 Task: Look for space in Sucre, Colombia from 7th July, 2023 to 15th July, 2023 for 6 adults in price range Rs.15000 to Rs.20000. Place can be entire place with 3 bedrooms having 3 beds and 3 bathrooms. Property type can be house, flat, guest house. Amenities needed are: washing machine. Booking option can be shelf check-in. Required host language is English.
Action: Mouse moved to (375, 75)
Screenshot: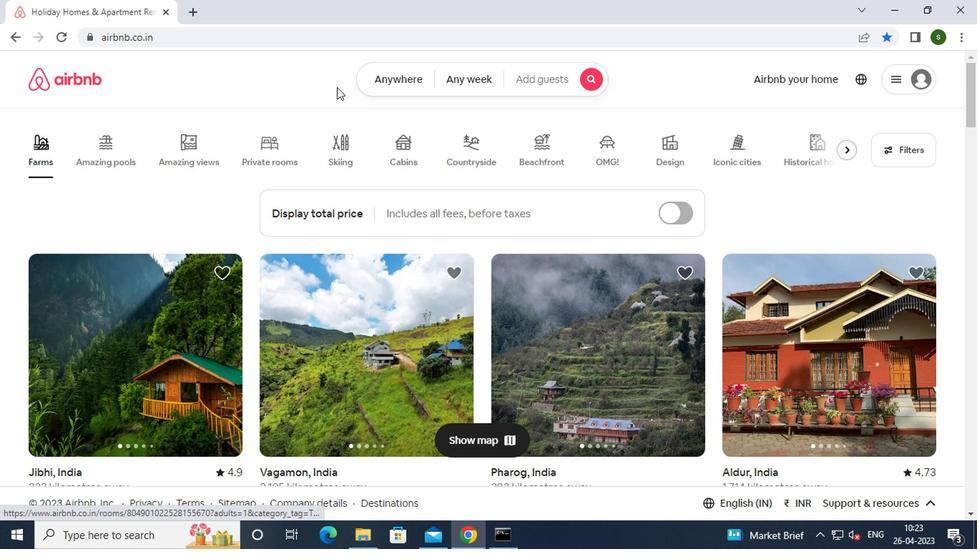 
Action: Mouse pressed left at (375, 75)
Screenshot: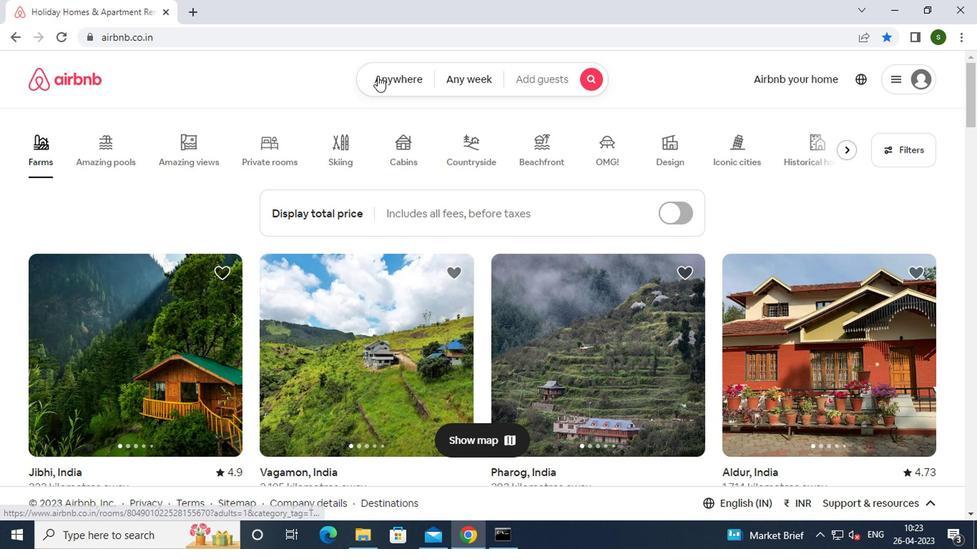 
Action: Key pressed s<Key.caps_lock>
Screenshot: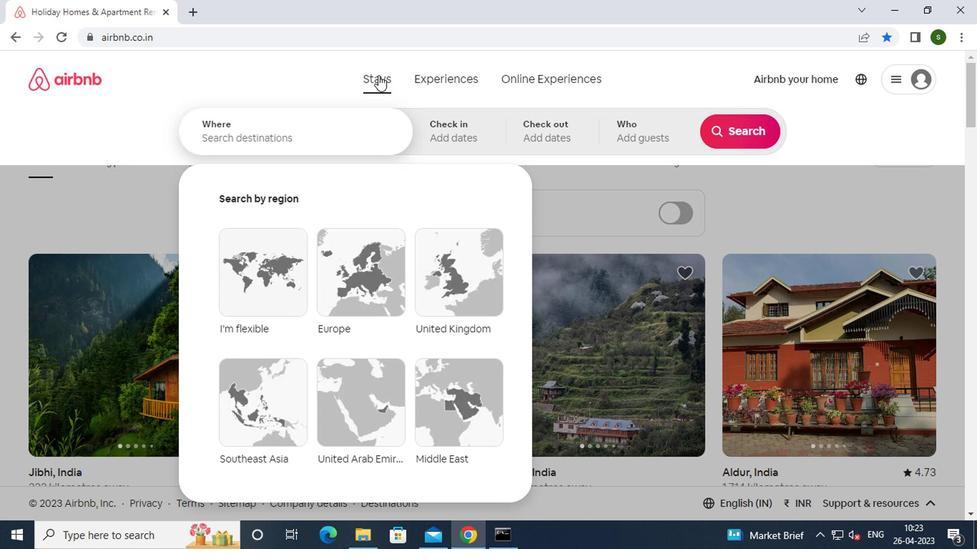 
Action: Mouse moved to (318, 127)
Screenshot: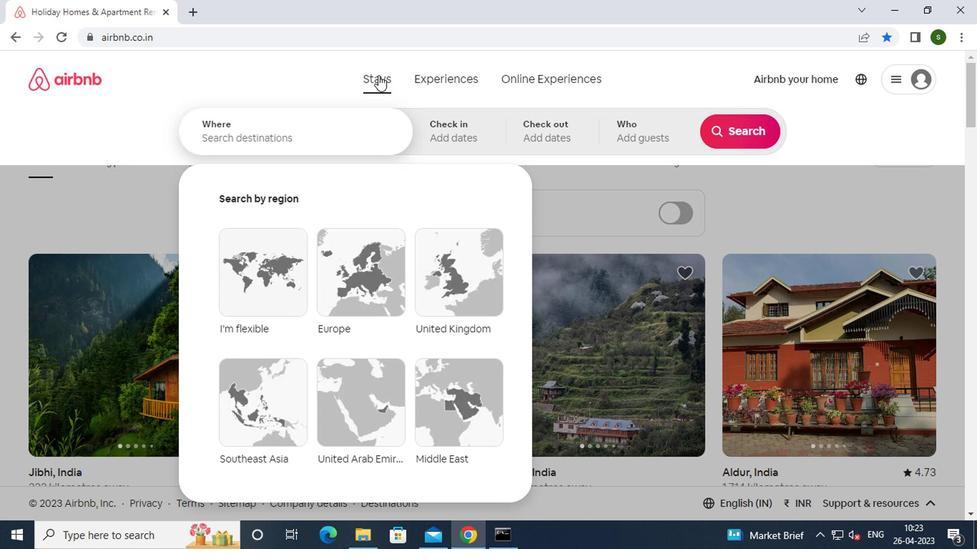 
Action: Mouse pressed left at (318, 127)
Screenshot: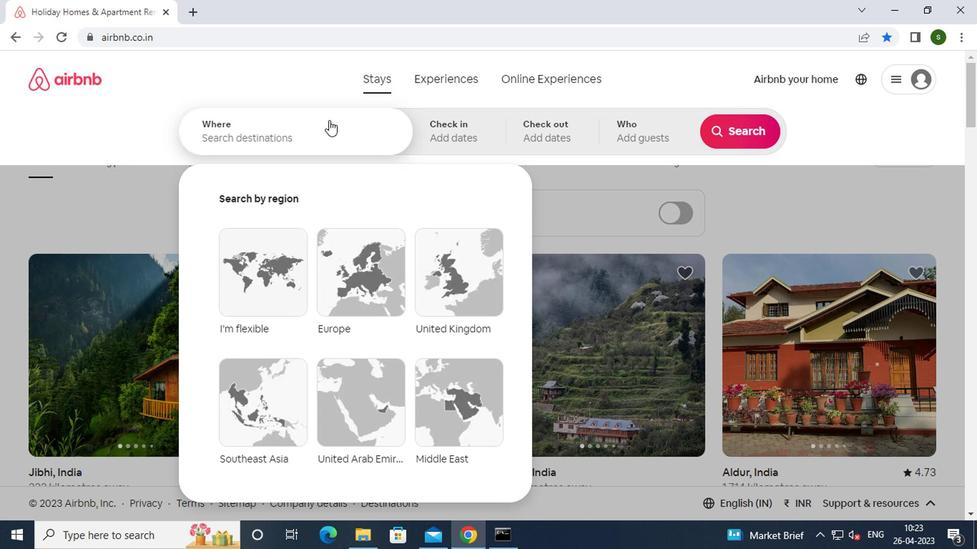 
Action: Mouse moved to (310, 129)
Screenshot: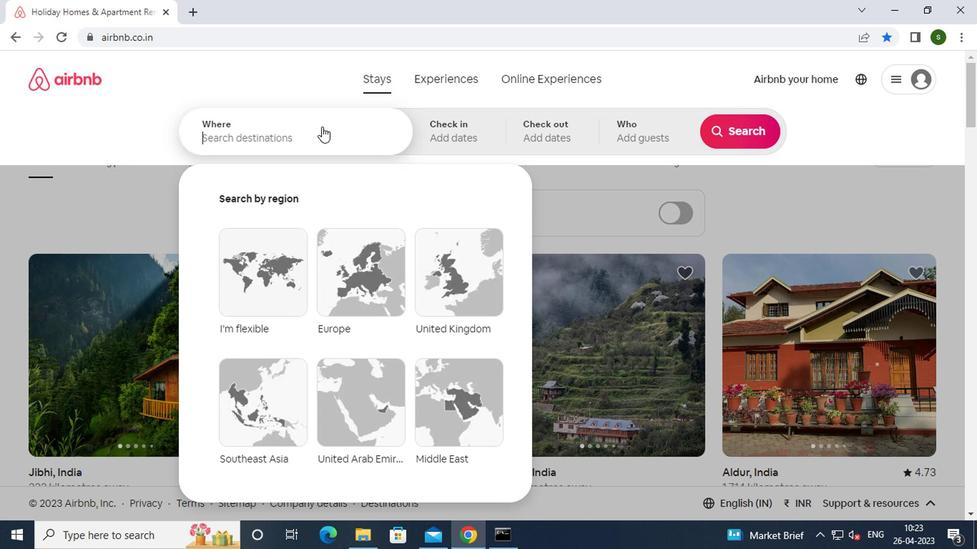 
Action: Key pressed <Key.caps_lock>s<Key.caps_lock>ucre,<Key.space><Key.caps_lock>c<Key.caps_lock>olo
Screenshot: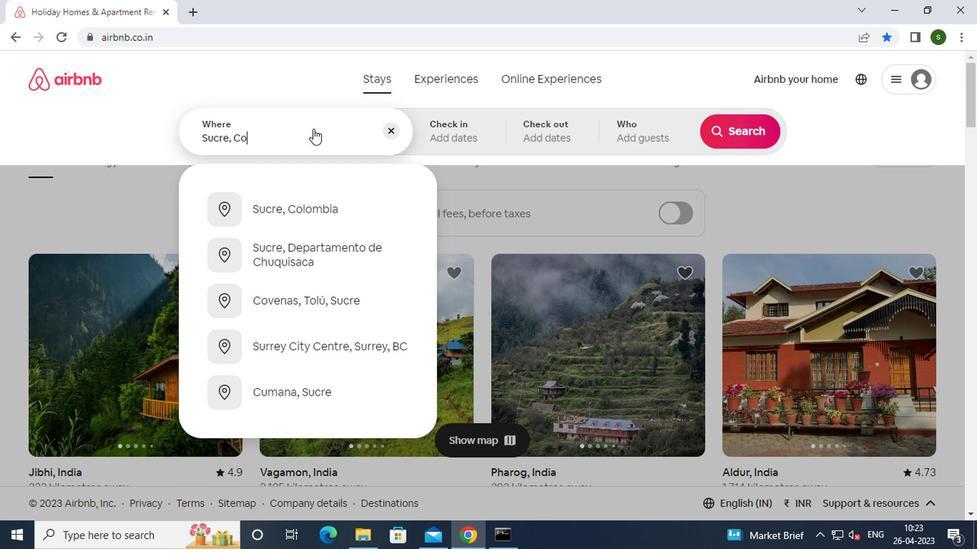 
Action: Mouse moved to (321, 200)
Screenshot: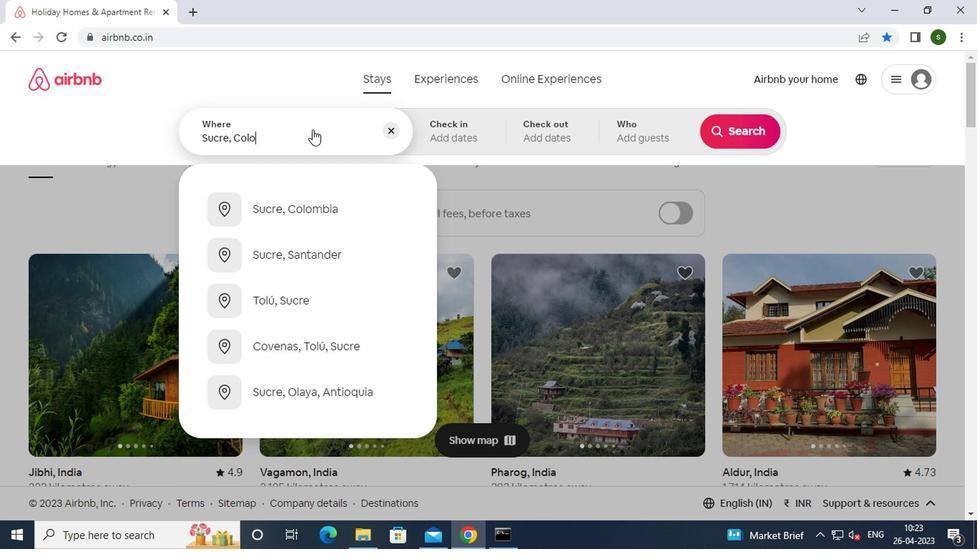 
Action: Mouse pressed left at (321, 200)
Screenshot: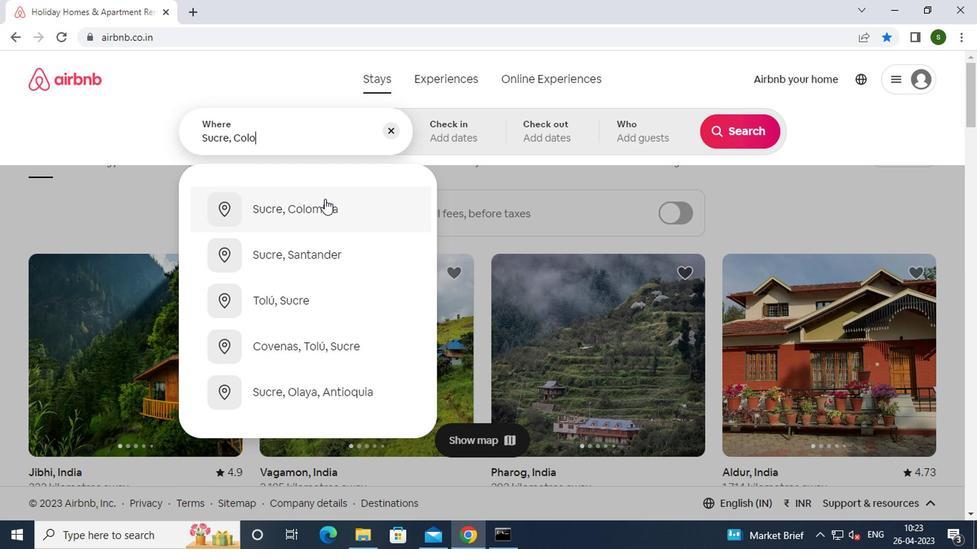 
Action: Mouse moved to (725, 243)
Screenshot: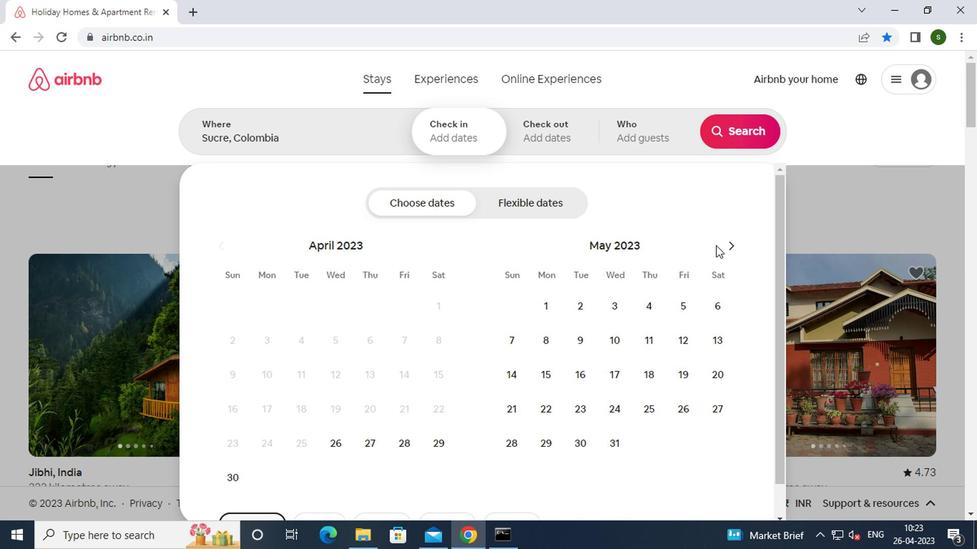 
Action: Mouse pressed left at (725, 243)
Screenshot: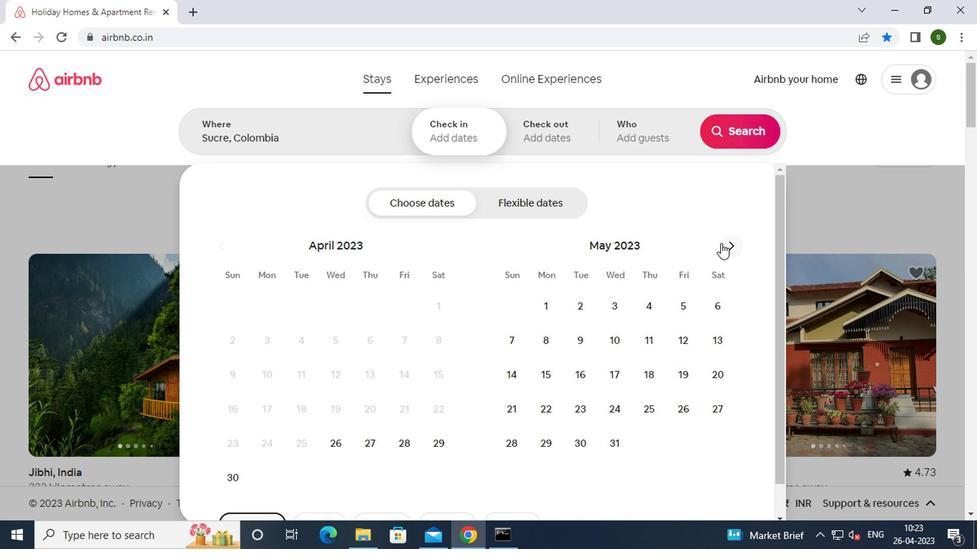 
Action: Mouse pressed left at (725, 243)
Screenshot: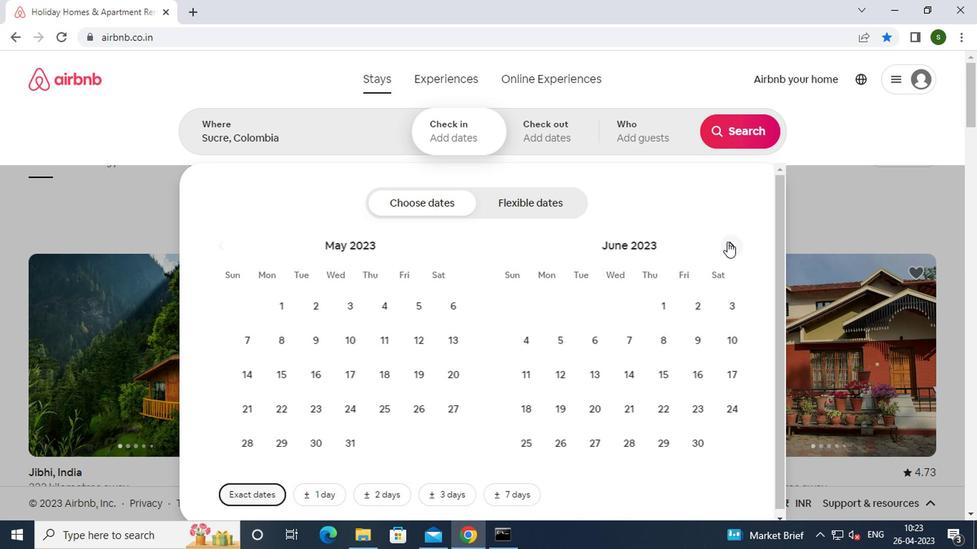 
Action: Mouse moved to (685, 339)
Screenshot: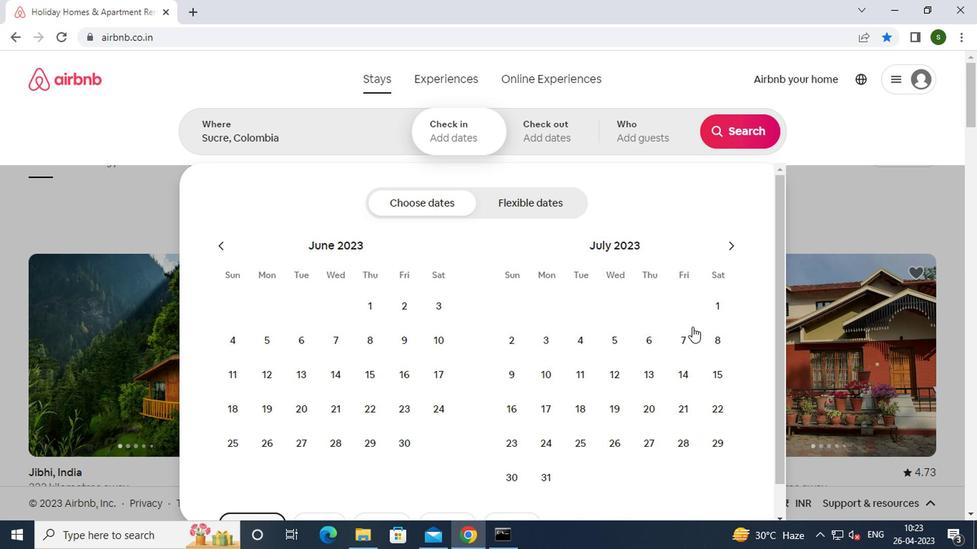 
Action: Mouse pressed left at (685, 339)
Screenshot: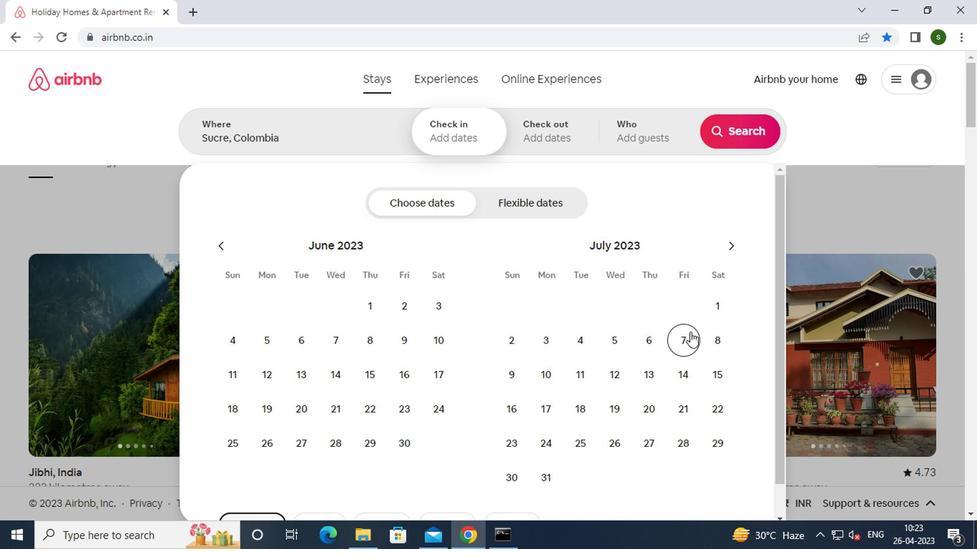
Action: Mouse moved to (714, 369)
Screenshot: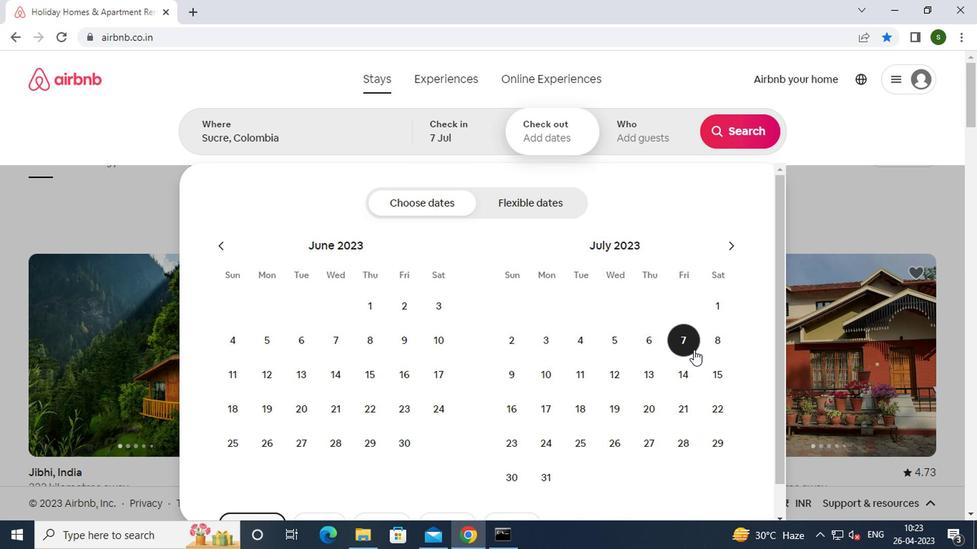 
Action: Mouse pressed left at (714, 369)
Screenshot: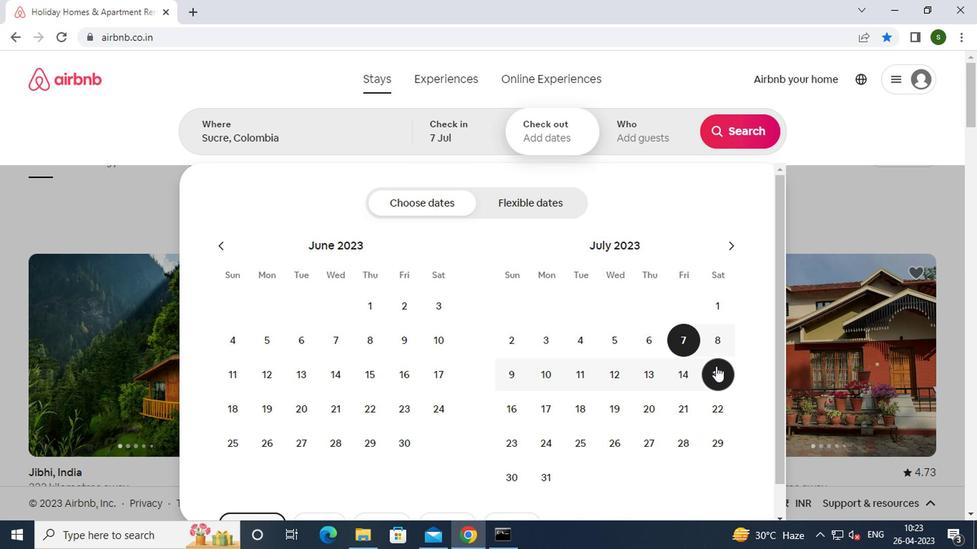 
Action: Mouse moved to (637, 146)
Screenshot: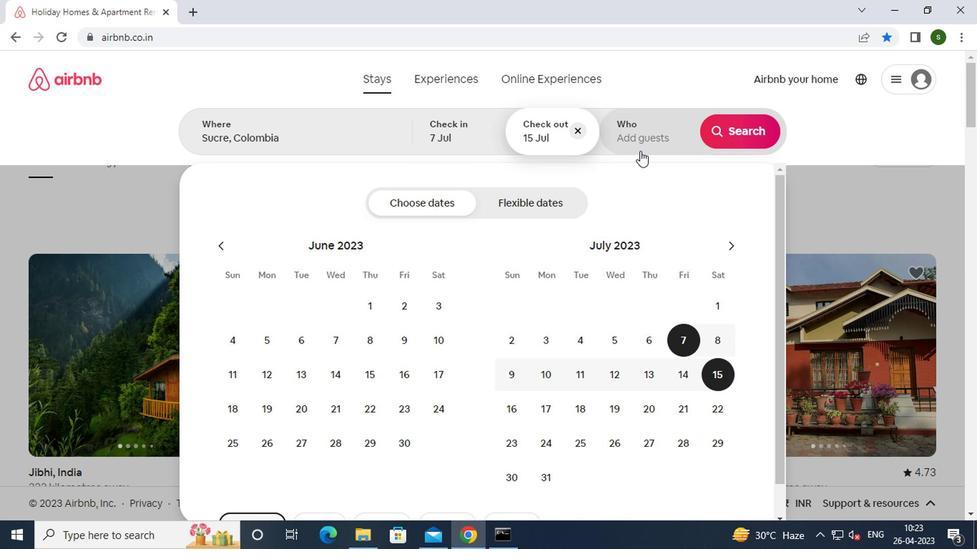 
Action: Mouse pressed left at (637, 146)
Screenshot: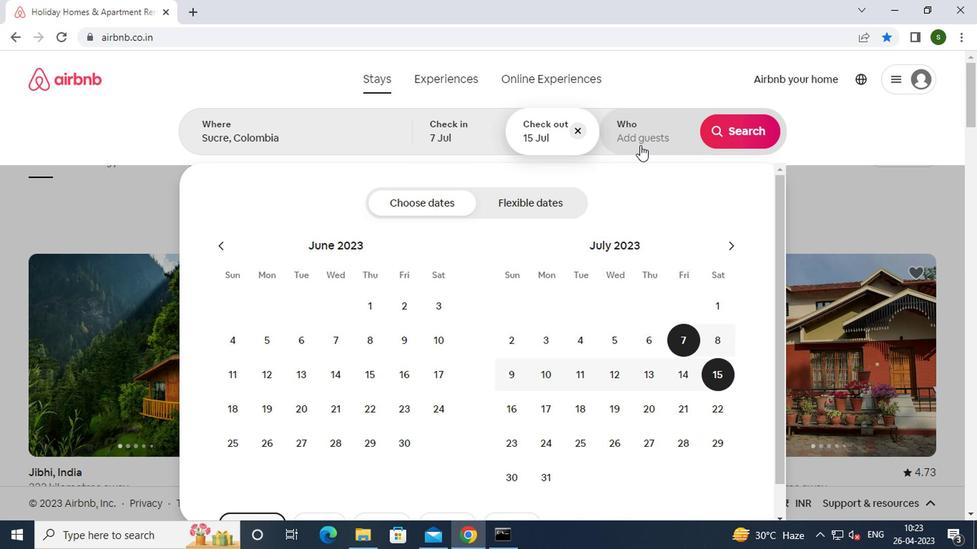 
Action: Mouse moved to (746, 212)
Screenshot: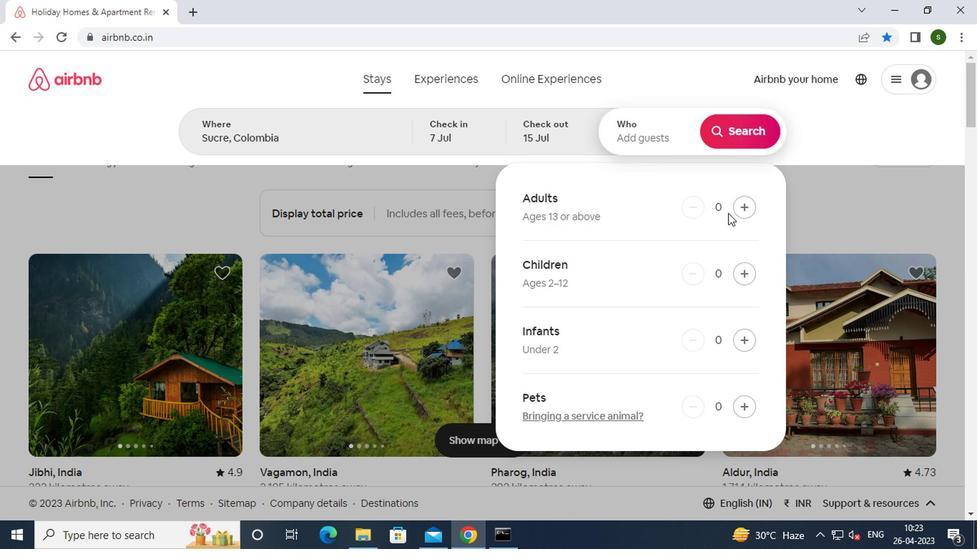 
Action: Mouse pressed left at (746, 212)
Screenshot: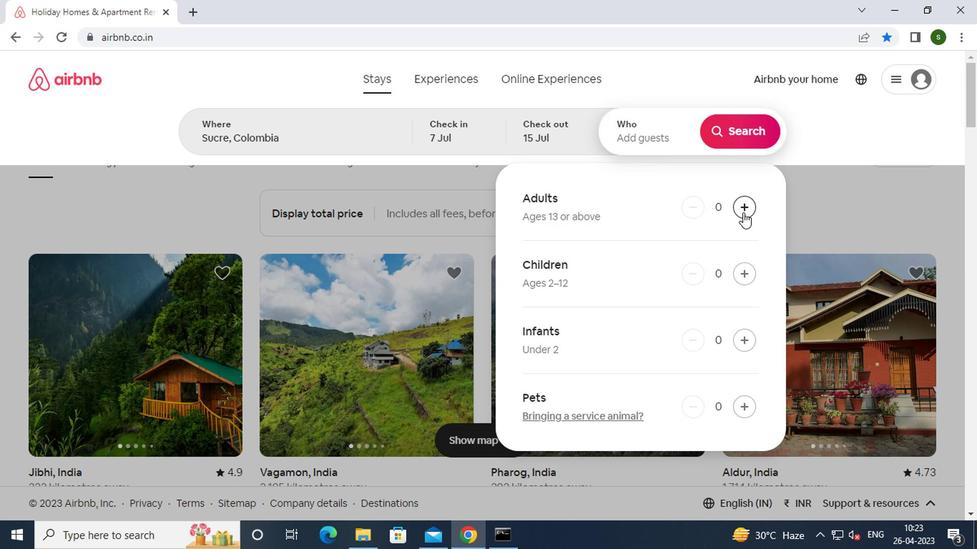 
Action: Mouse pressed left at (746, 212)
Screenshot: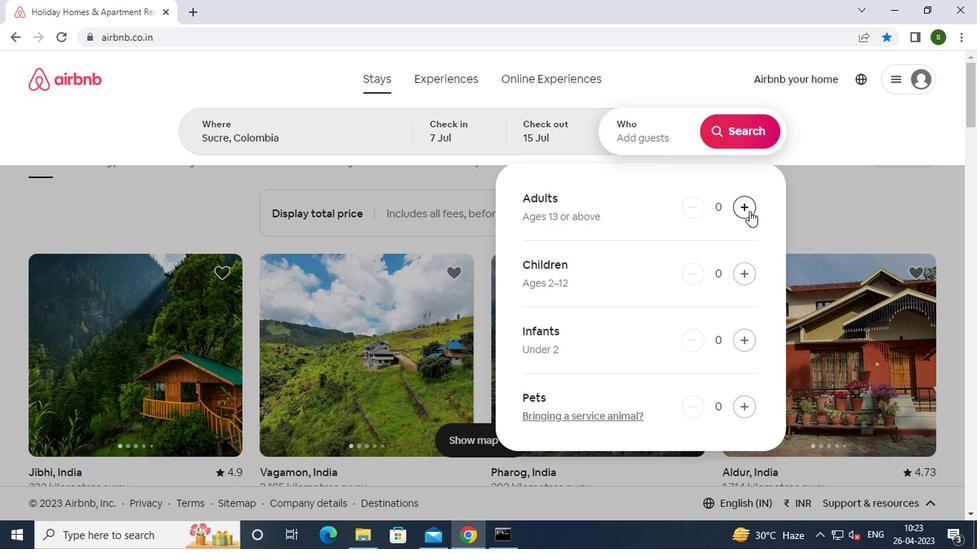 
Action: Mouse pressed left at (746, 212)
Screenshot: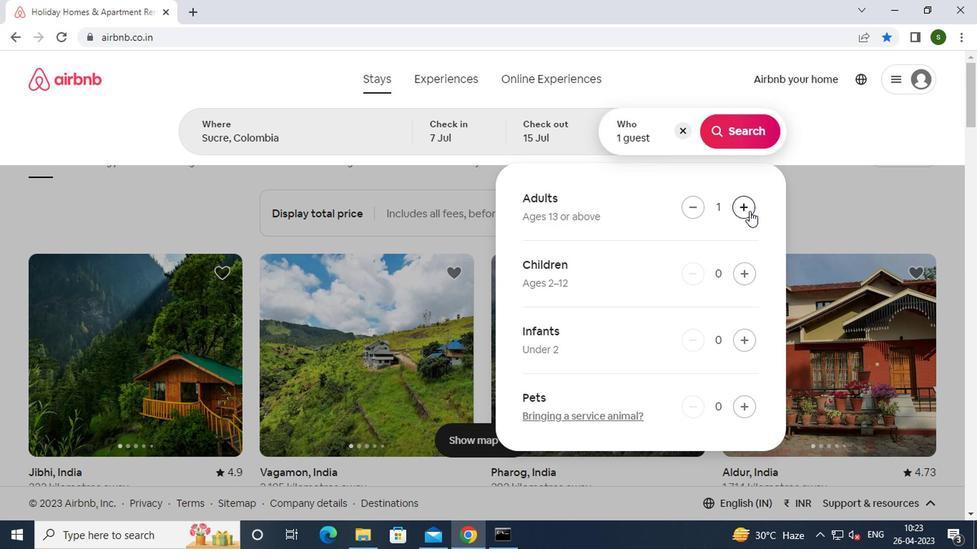 
Action: Mouse pressed left at (746, 212)
Screenshot: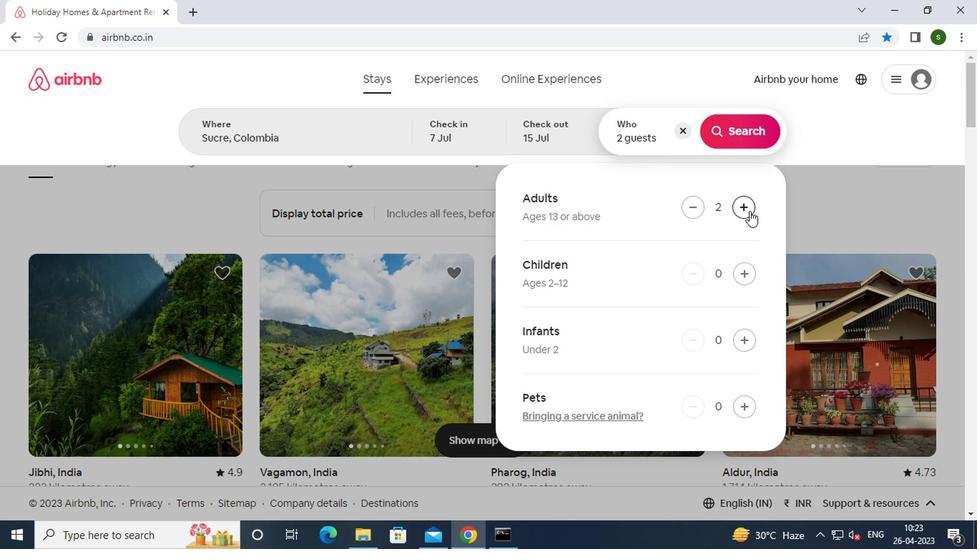 
Action: Mouse pressed left at (746, 212)
Screenshot: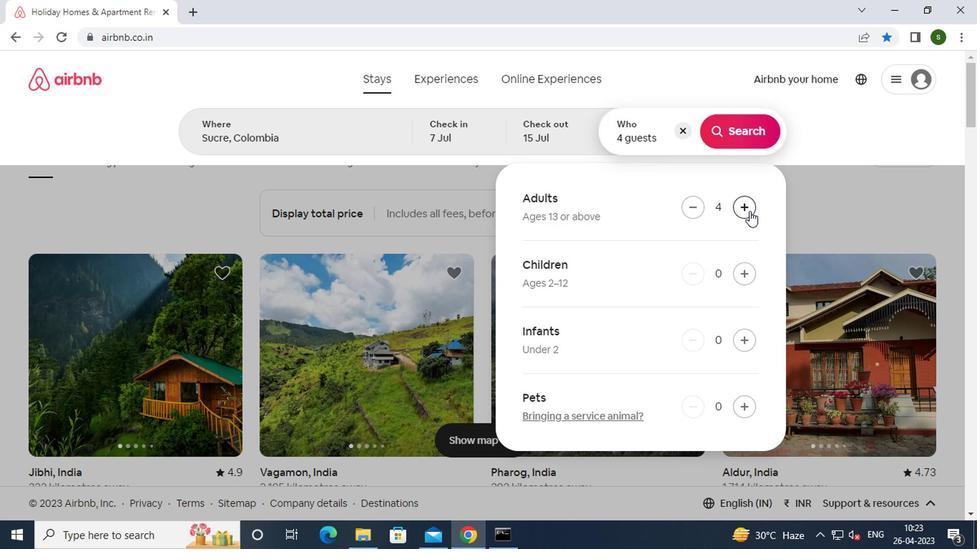 
Action: Mouse pressed left at (746, 212)
Screenshot: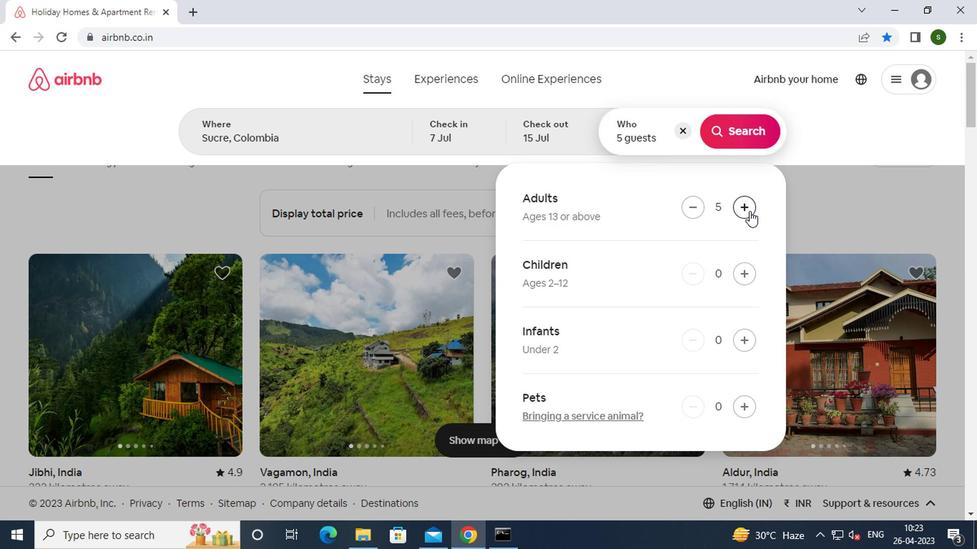 
Action: Mouse moved to (741, 131)
Screenshot: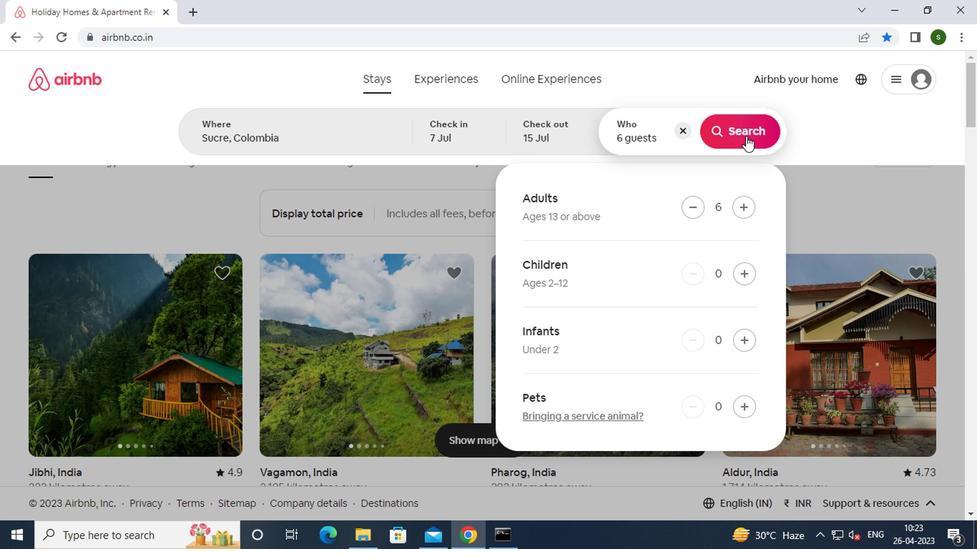 
Action: Mouse pressed left at (741, 131)
Screenshot: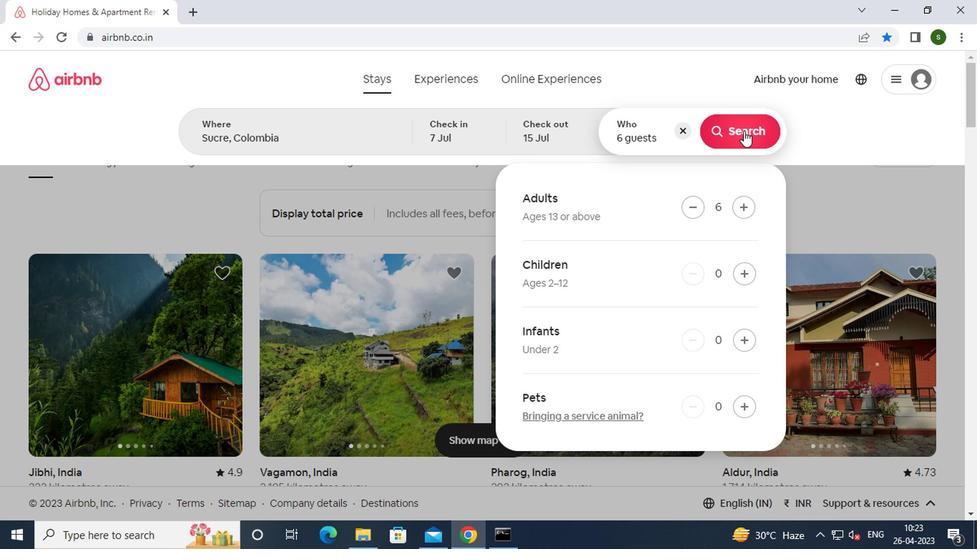 
Action: Mouse moved to (893, 133)
Screenshot: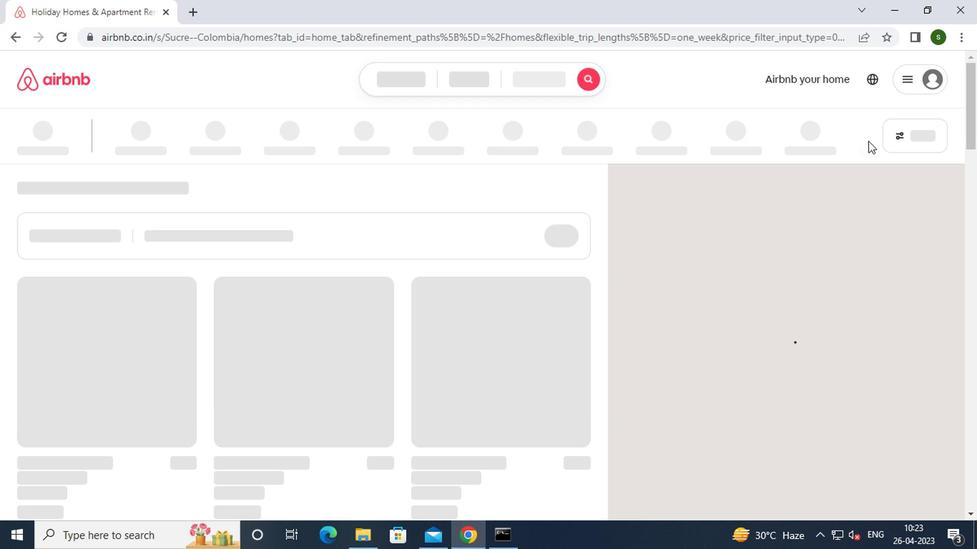 
Action: Mouse pressed left at (893, 133)
Screenshot: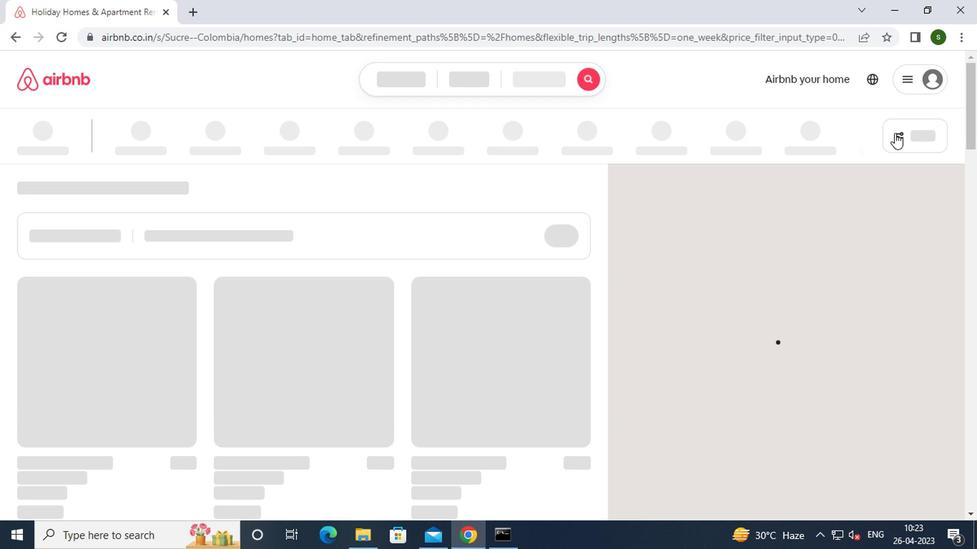 
Action: Mouse pressed left at (893, 133)
Screenshot: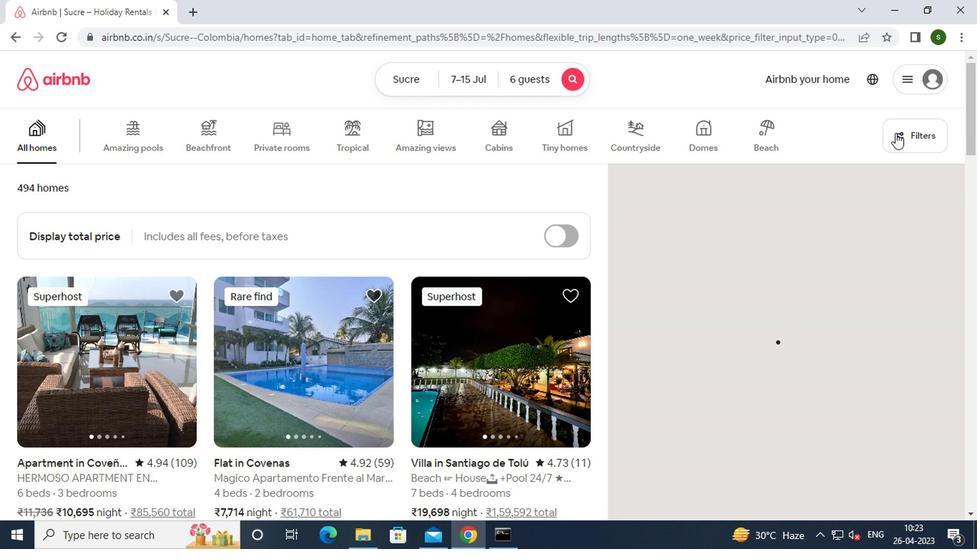 
Action: Mouse moved to (390, 332)
Screenshot: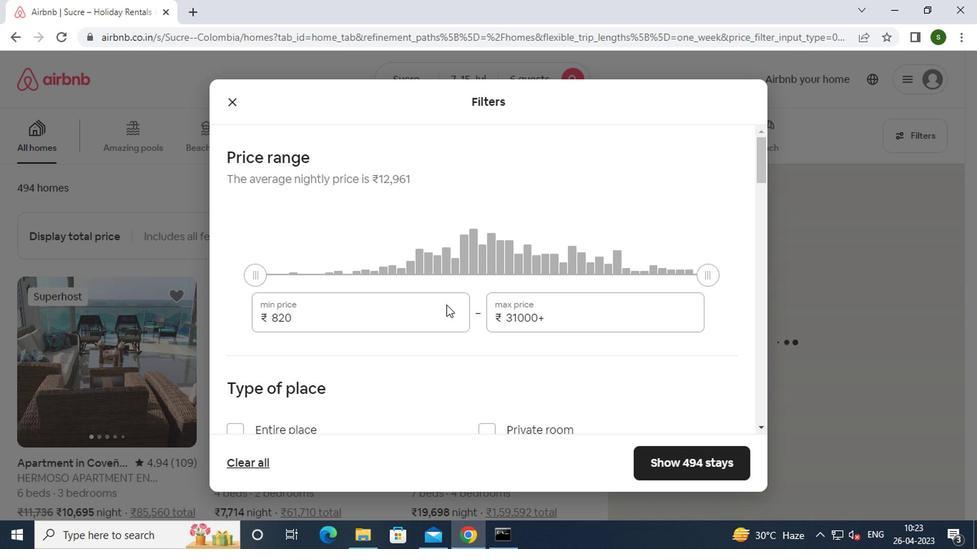 
Action: Mouse pressed left at (390, 332)
Screenshot: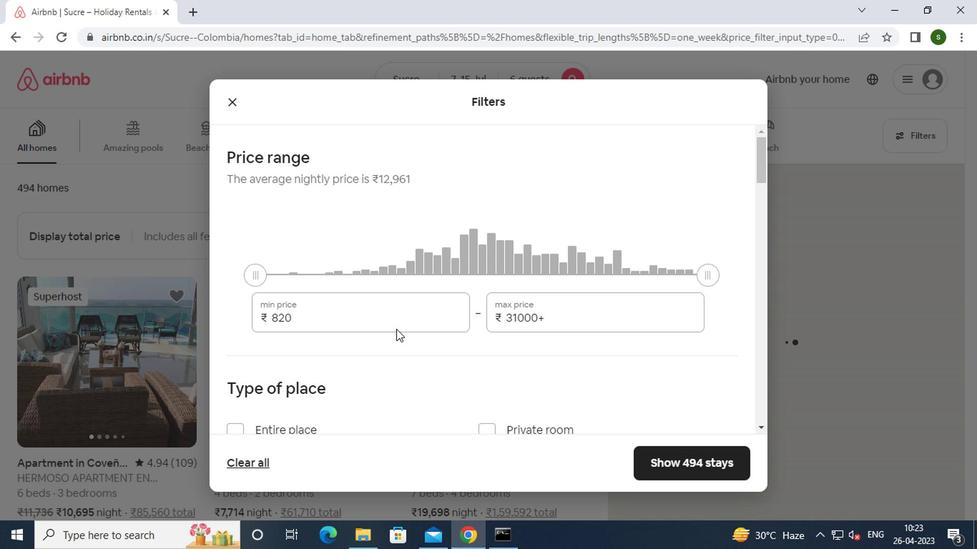 
Action: Mouse moved to (389, 314)
Screenshot: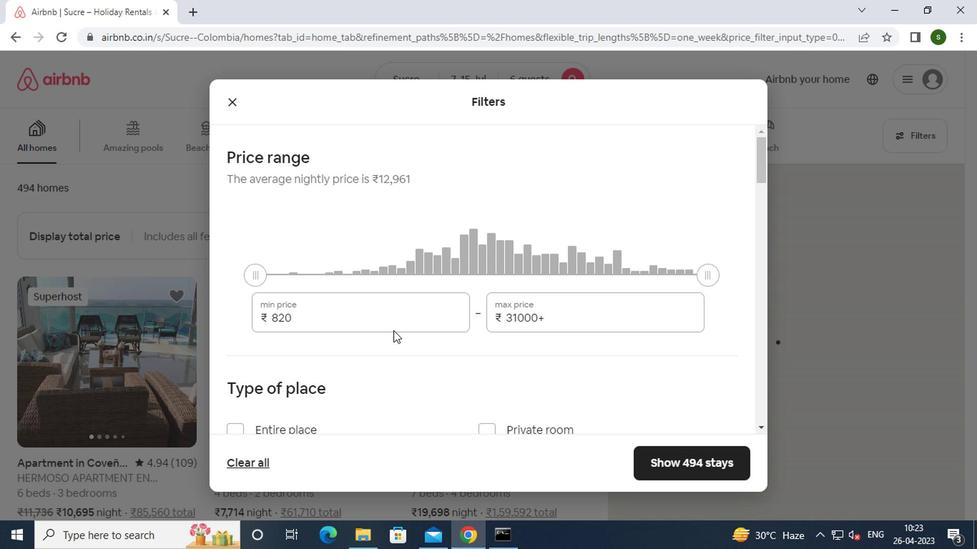 
Action: Key pressed <Key.backspace><Key.backspace><Key.backspace><Key.backspace><Key.backspace><Key.backspace><Key.backspace><Key.backspace><Key.backspace><Key.backspace><Key.backspace>15000
Screenshot: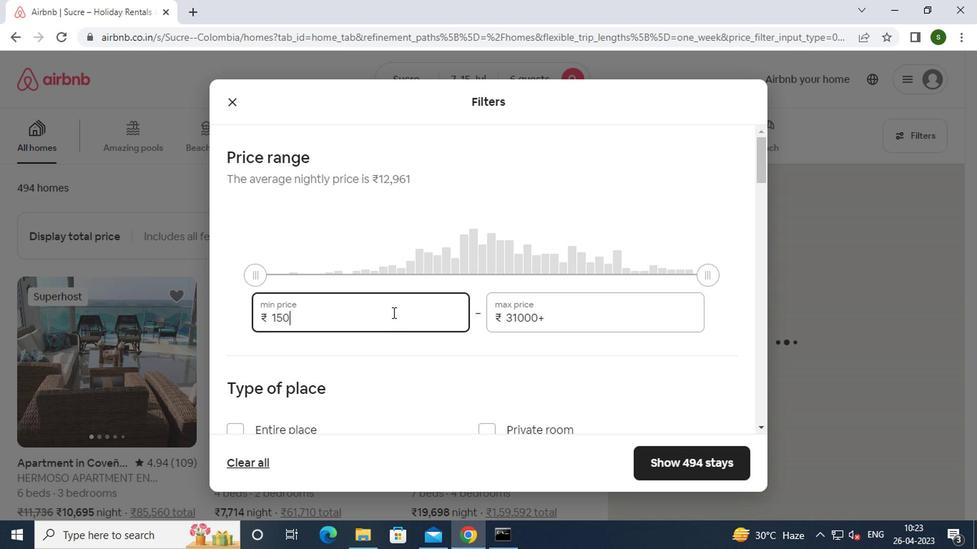 
Action: Mouse moved to (550, 321)
Screenshot: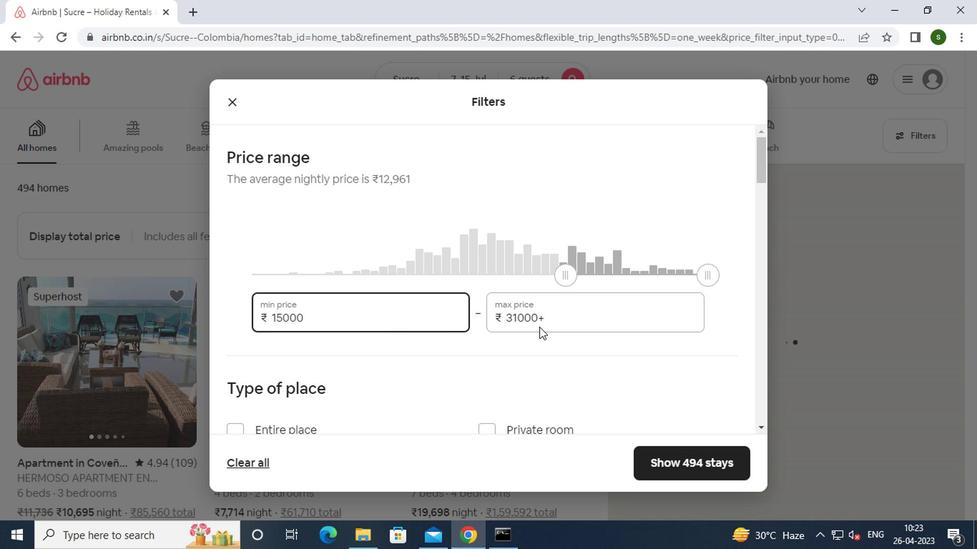 
Action: Mouse pressed left at (550, 321)
Screenshot: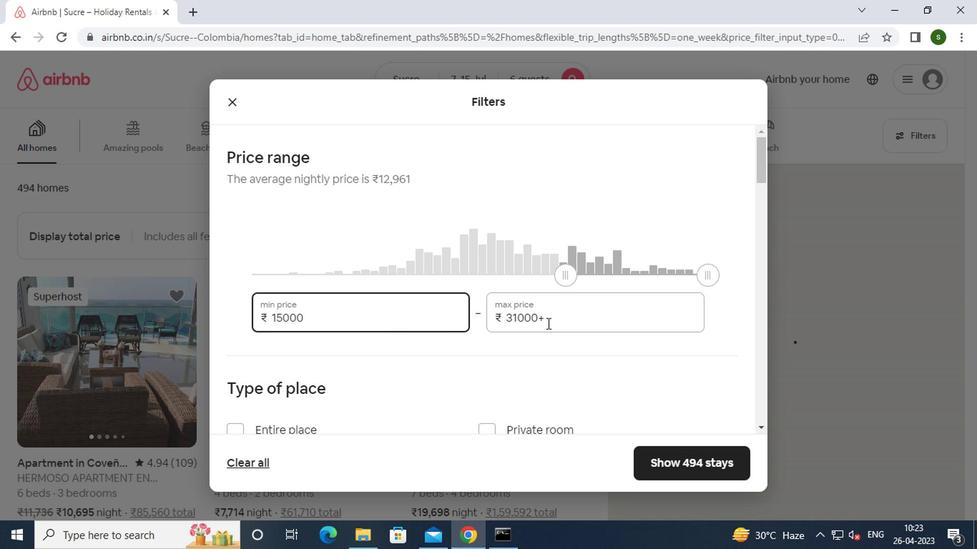 
Action: Key pressed <Key.backspace><Key.backspace><Key.backspace><Key.backspace><Key.backspace><Key.backspace><Key.backspace><Key.backspace><Key.backspace><Key.backspace><Key.backspace><Key.backspace>20000
Screenshot: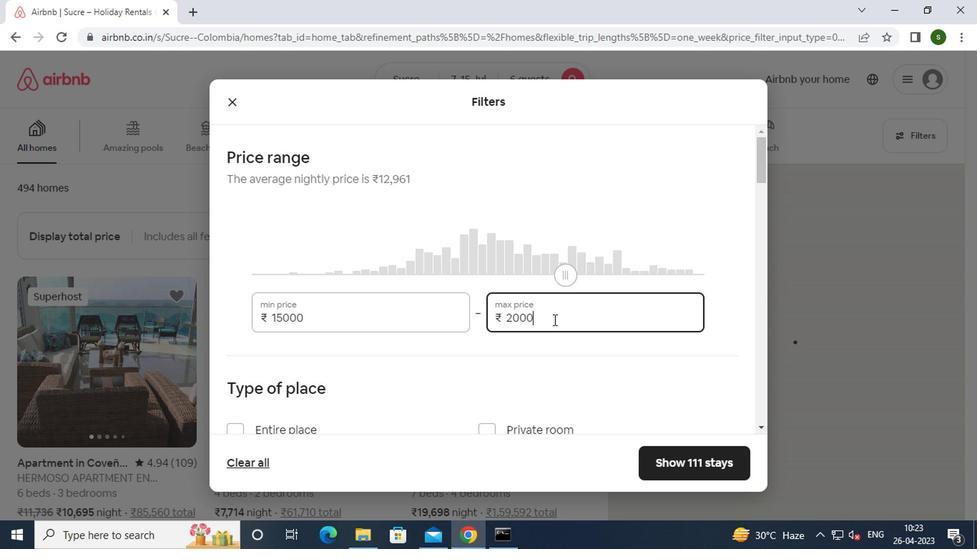 
Action: Mouse moved to (399, 414)
Screenshot: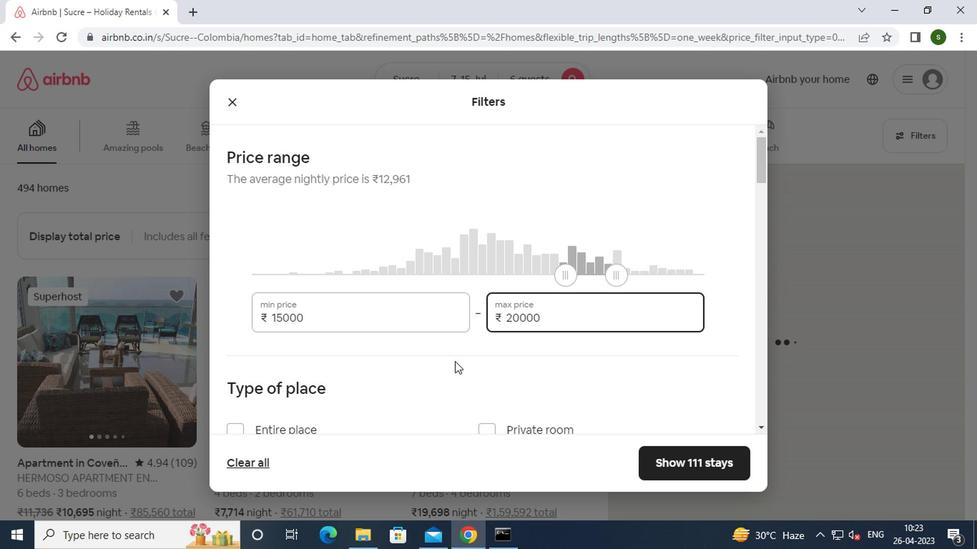 
Action: Mouse scrolled (399, 413) with delta (0, 0)
Screenshot: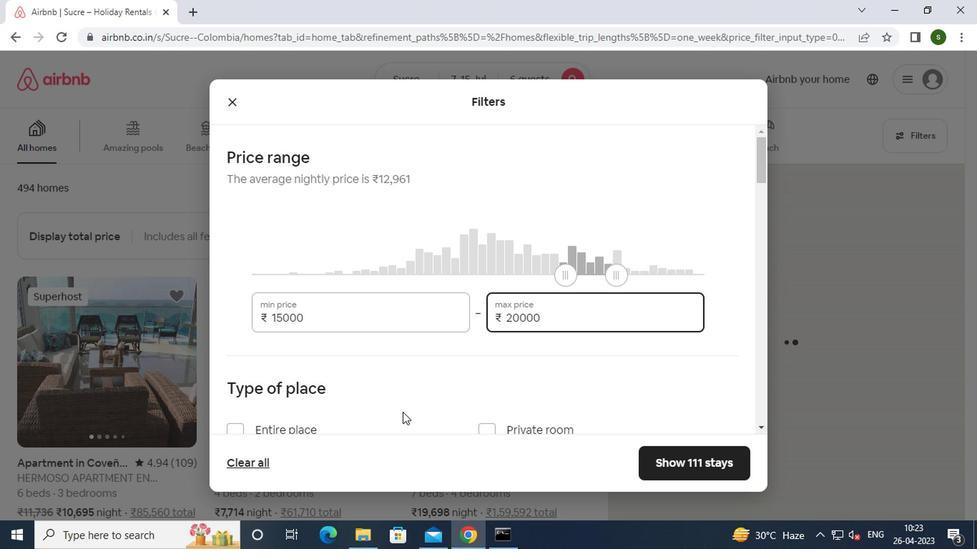 
Action: Mouse scrolled (399, 413) with delta (0, 0)
Screenshot: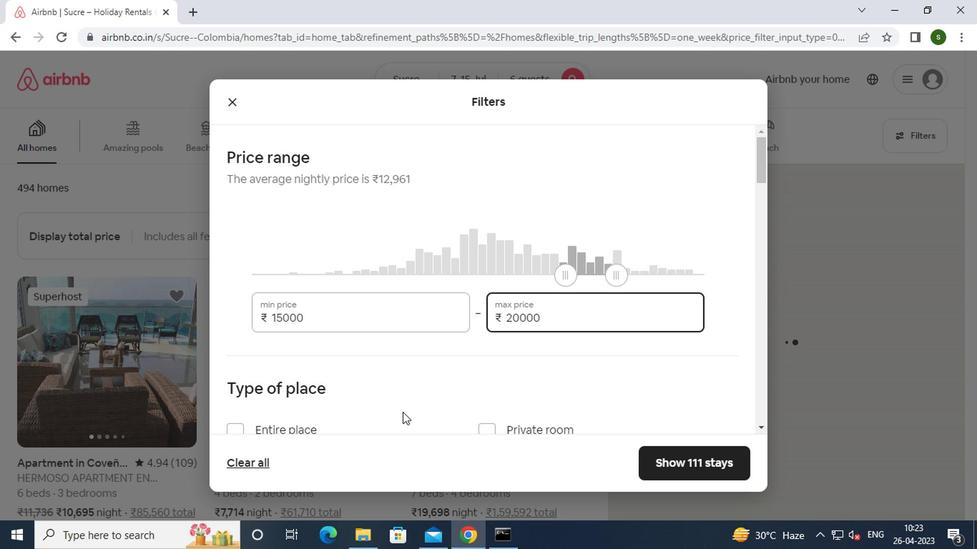 
Action: Mouse moved to (280, 288)
Screenshot: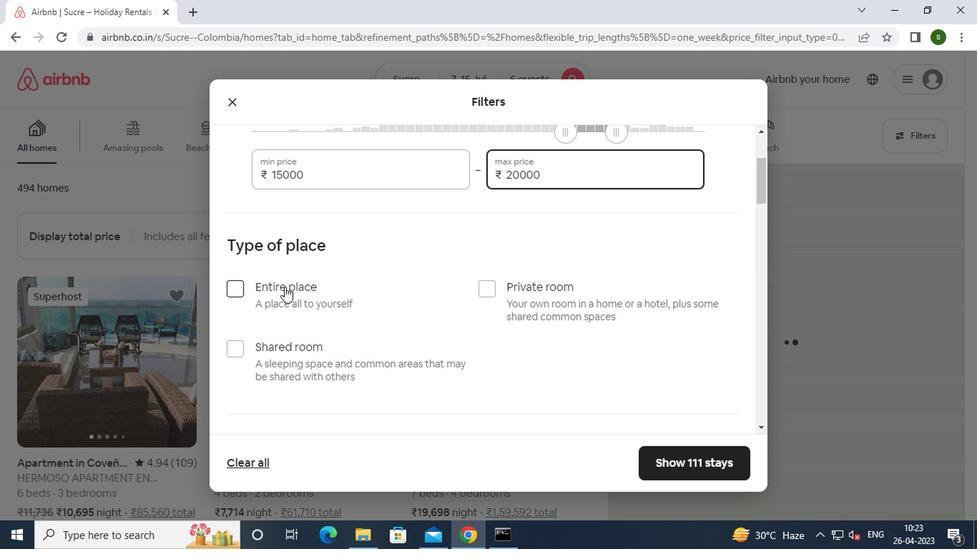 
Action: Mouse pressed left at (280, 288)
Screenshot: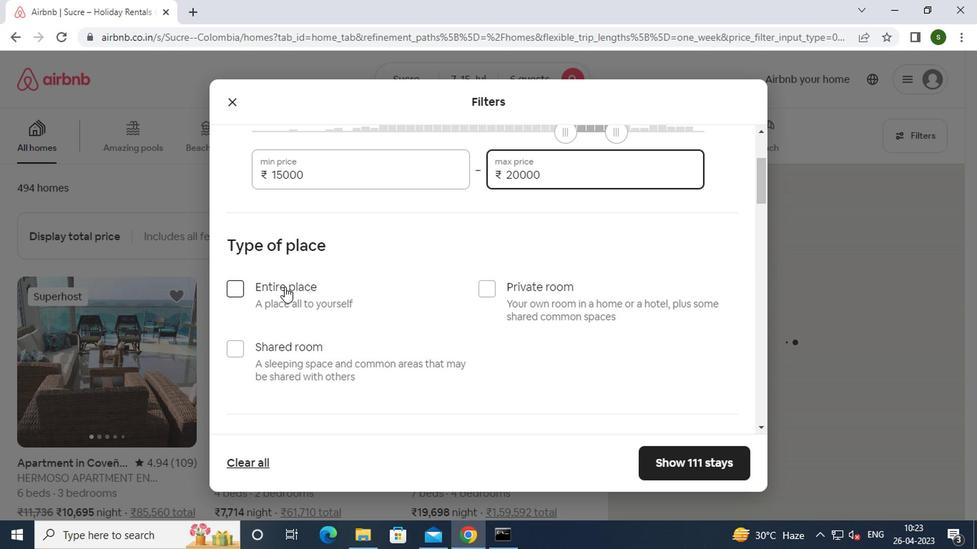 
Action: Mouse moved to (386, 290)
Screenshot: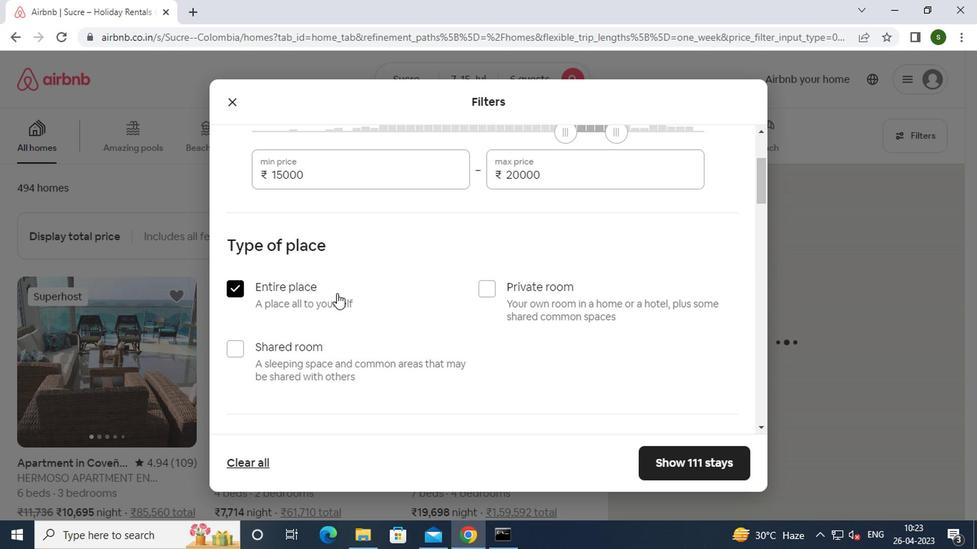 
Action: Mouse scrolled (386, 289) with delta (0, -1)
Screenshot: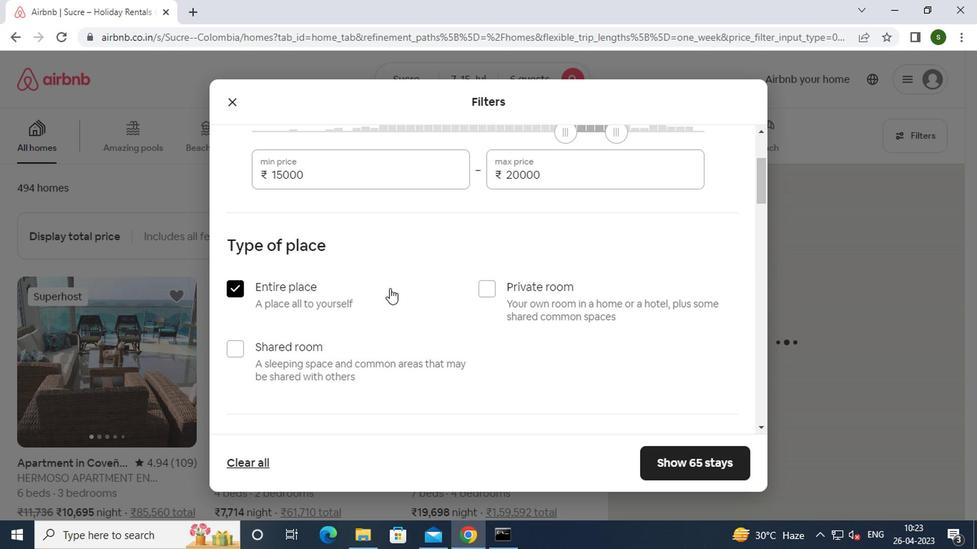
Action: Mouse scrolled (386, 289) with delta (0, -1)
Screenshot: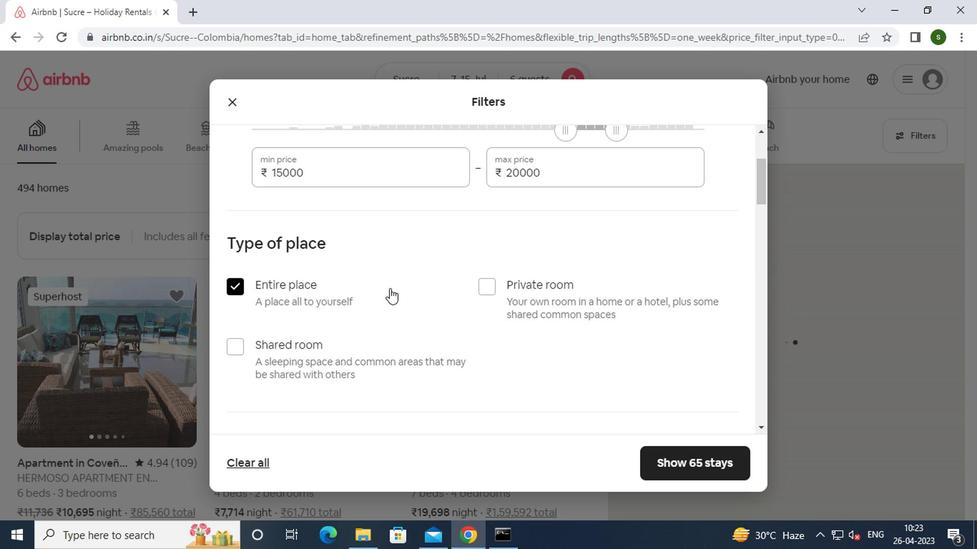 
Action: Mouse scrolled (386, 289) with delta (0, -1)
Screenshot: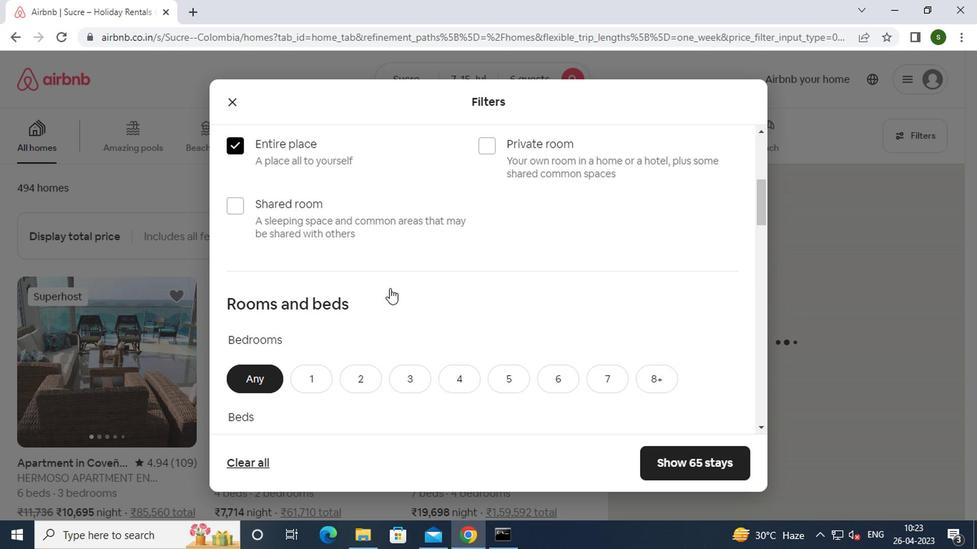 
Action: Mouse scrolled (386, 289) with delta (0, -1)
Screenshot: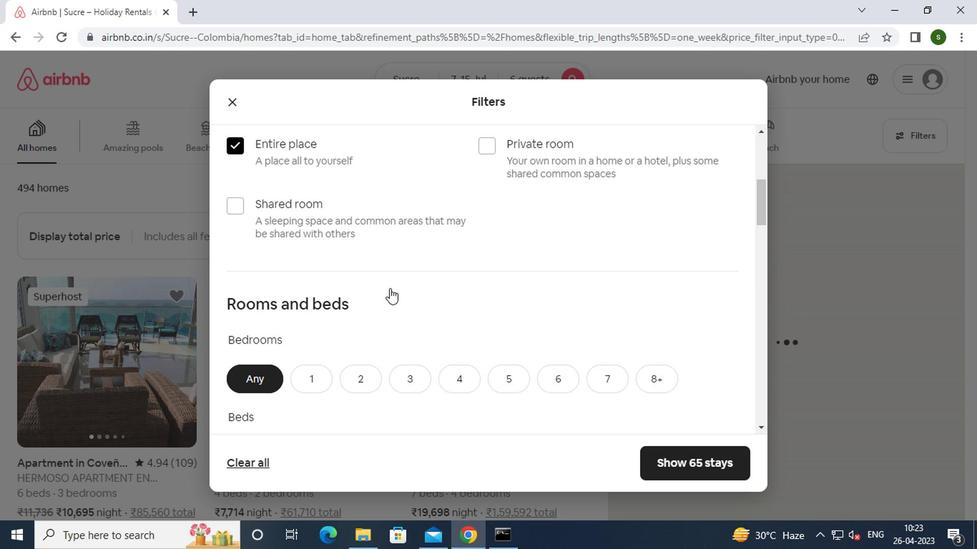 
Action: Mouse moved to (408, 240)
Screenshot: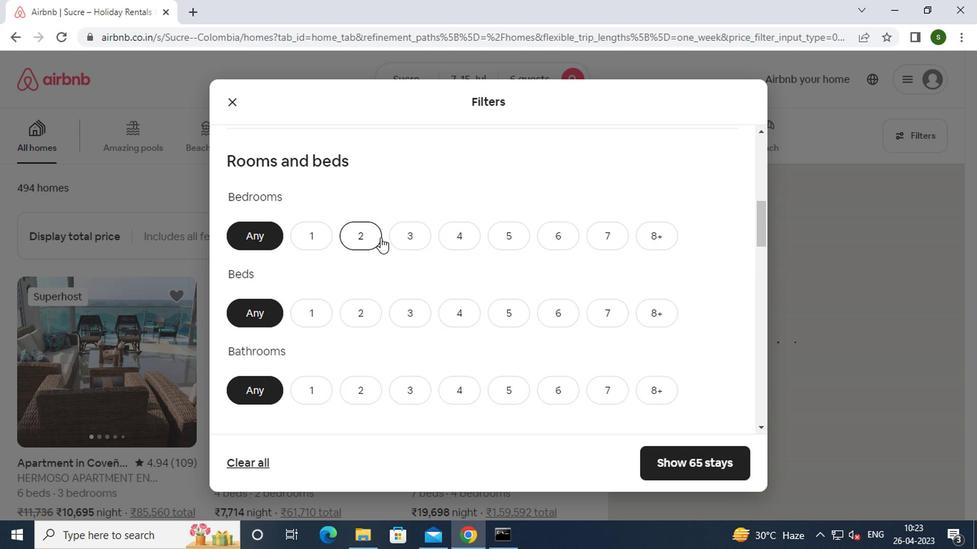 
Action: Mouse pressed left at (408, 240)
Screenshot: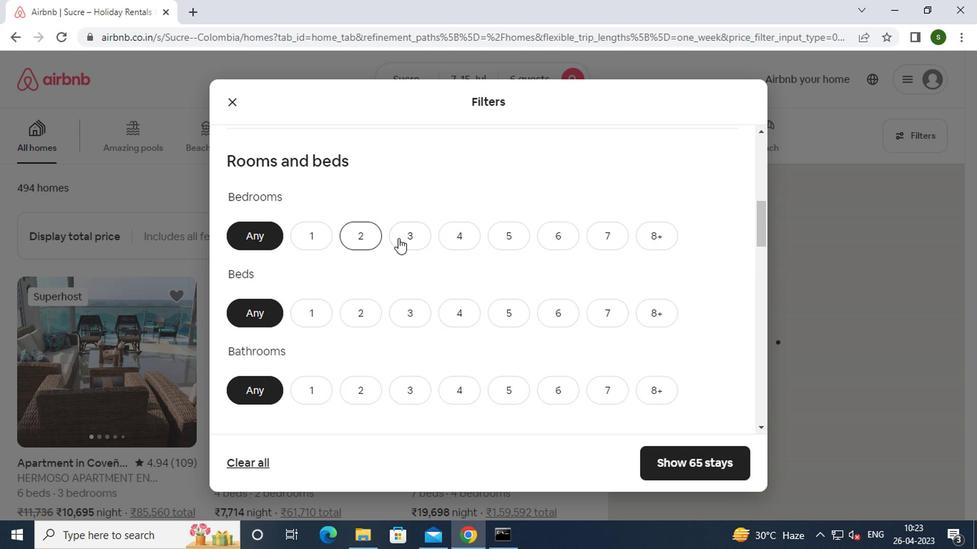 
Action: Mouse moved to (403, 314)
Screenshot: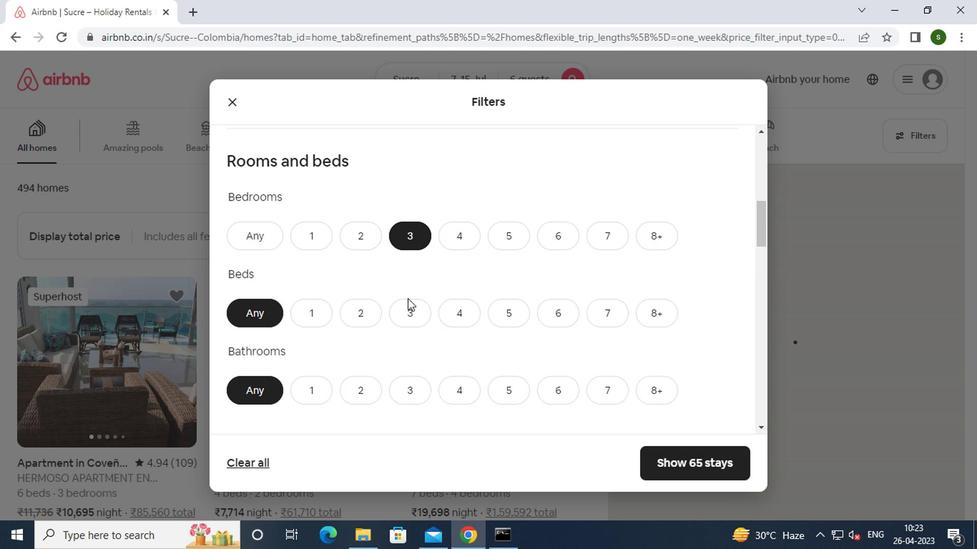 
Action: Mouse pressed left at (403, 314)
Screenshot: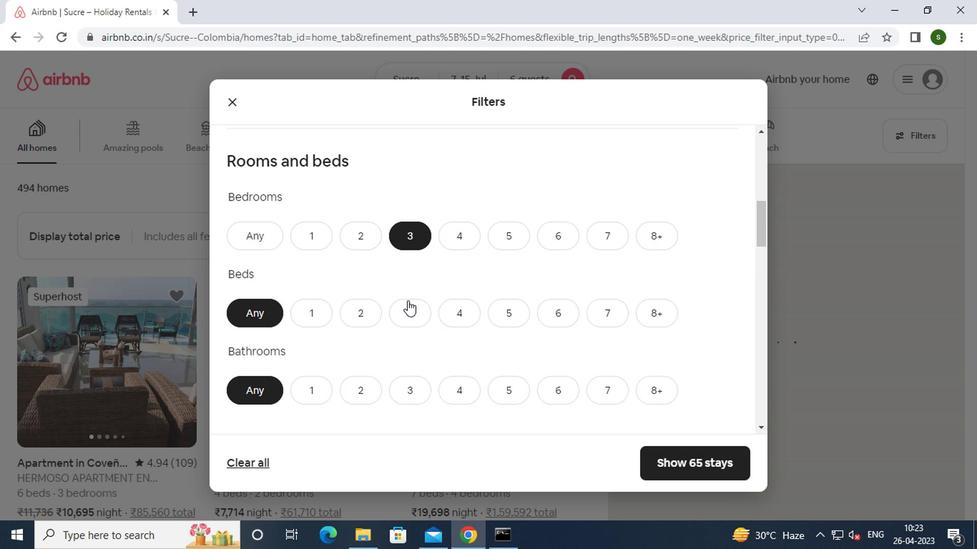 
Action: Mouse moved to (394, 400)
Screenshot: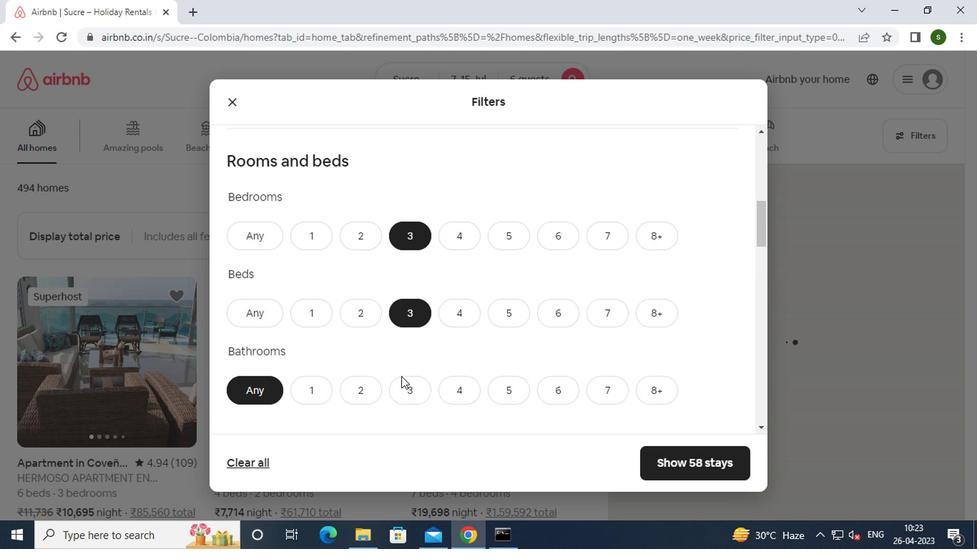 
Action: Mouse pressed left at (394, 400)
Screenshot: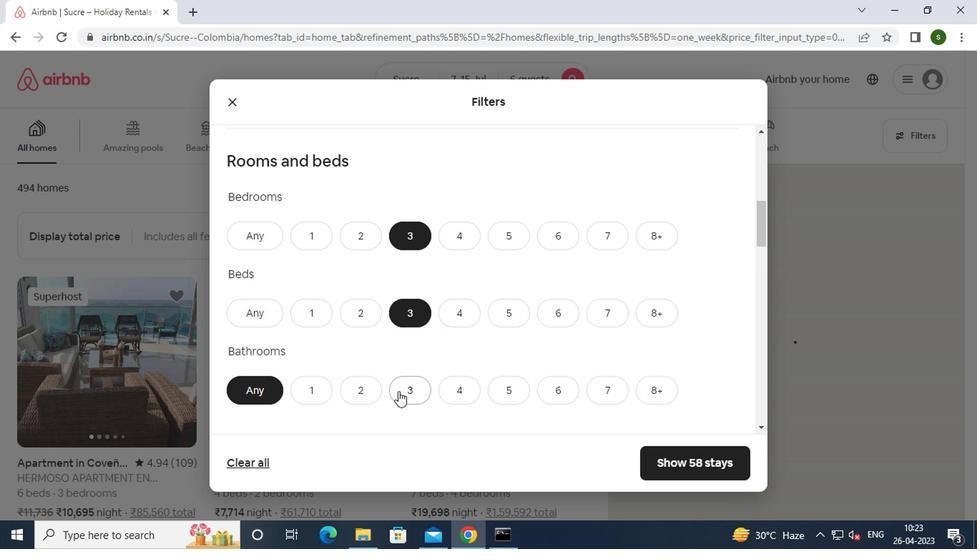 
Action: Mouse moved to (435, 340)
Screenshot: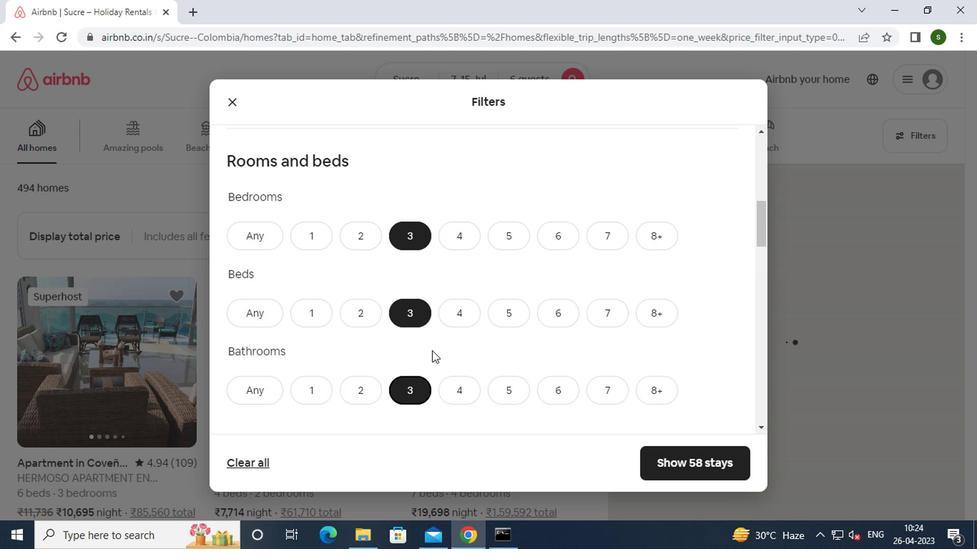 
Action: Mouse scrolled (435, 339) with delta (0, -1)
Screenshot: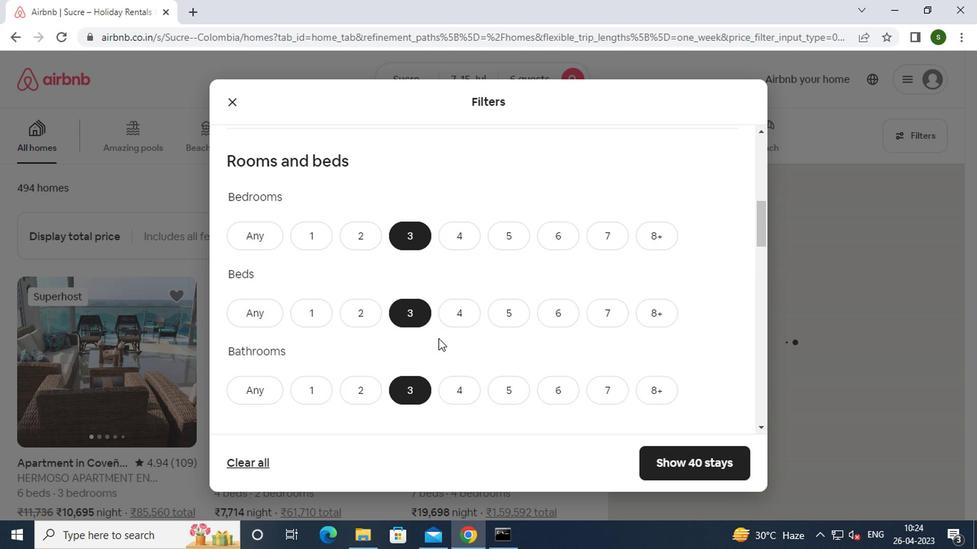 
Action: Mouse scrolled (435, 339) with delta (0, -1)
Screenshot: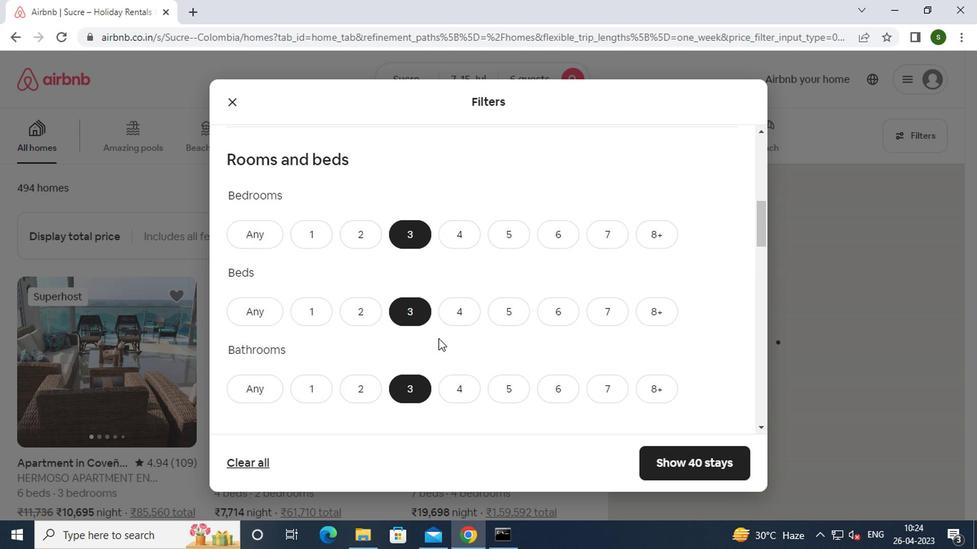 
Action: Mouse scrolled (435, 339) with delta (0, -1)
Screenshot: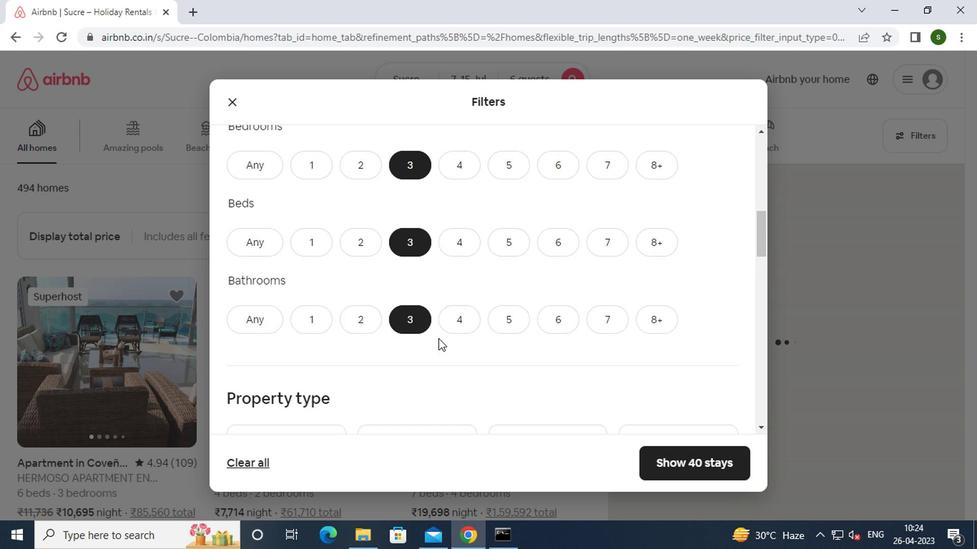 
Action: Mouse moved to (310, 328)
Screenshot: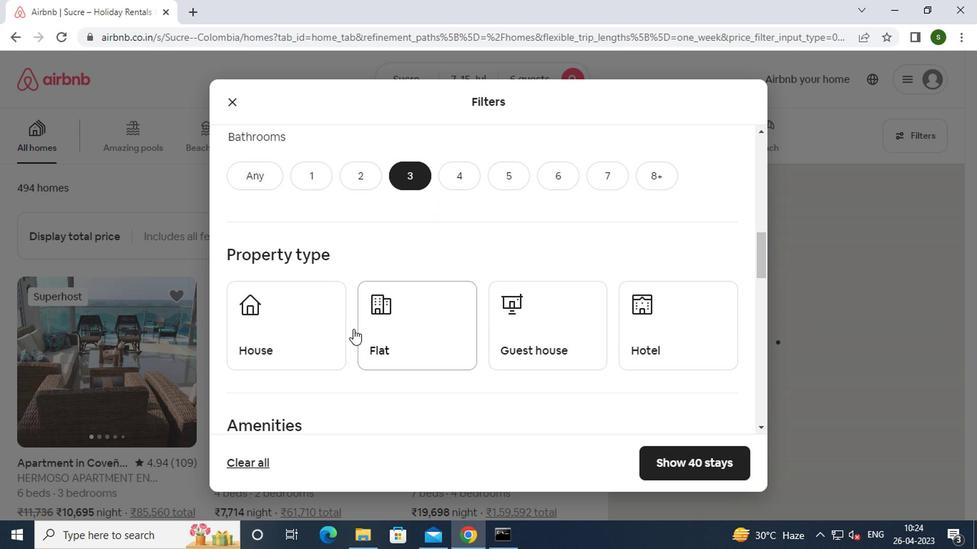 
Action: Mouse pressed left at (310, 328)
Screenshot: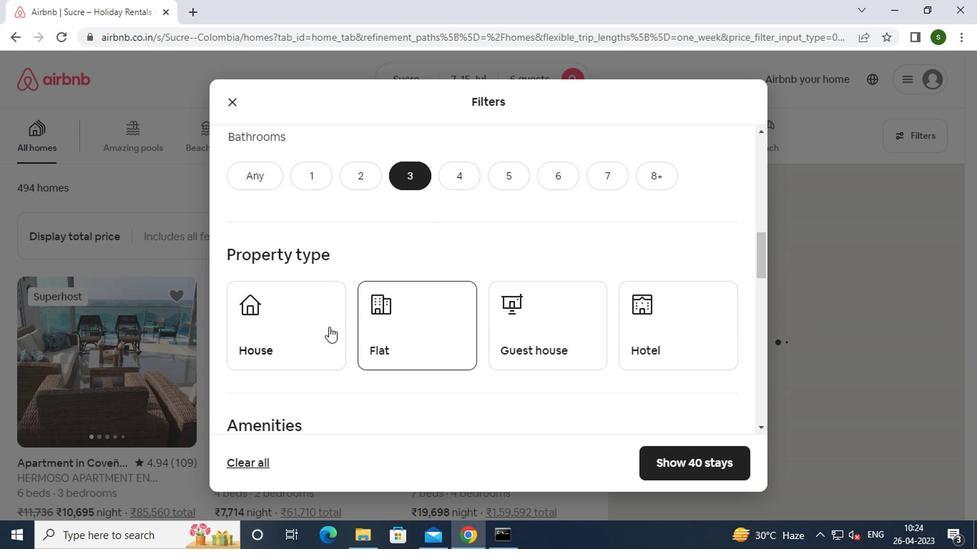 
Action: Mouse moved to (391, 325)
Screenshot: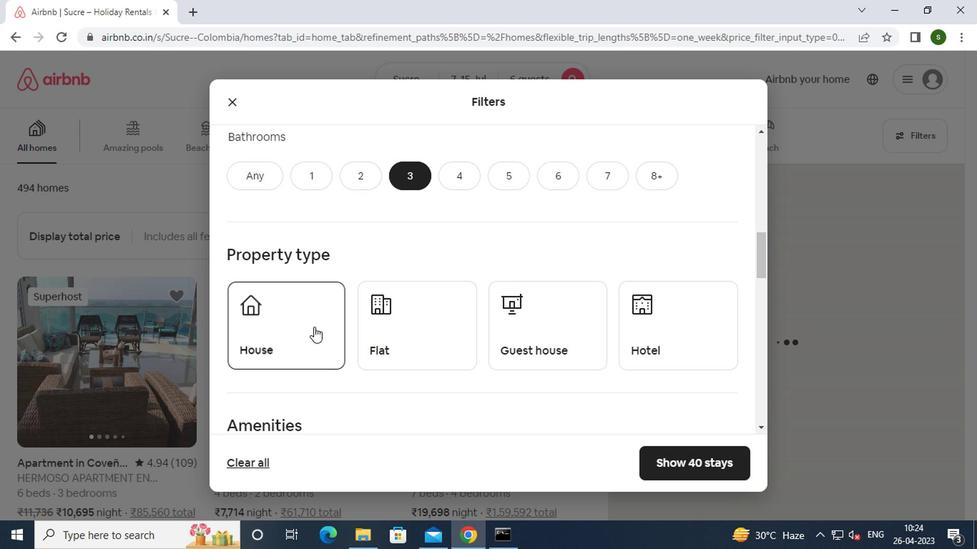 
Action: Mouse pressed left at (391, 325)
Screenshot: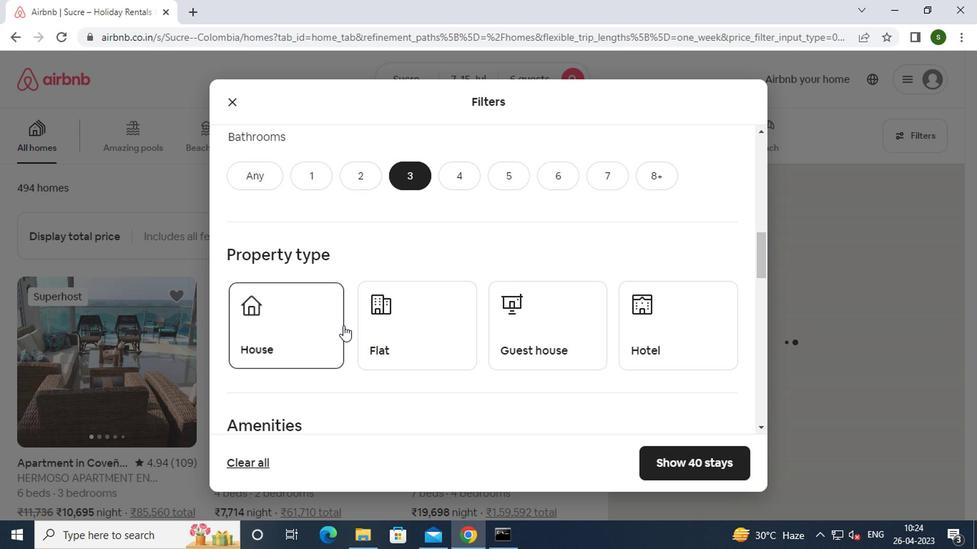 
Action: Mouse moved to (523, 334)
Screenshot: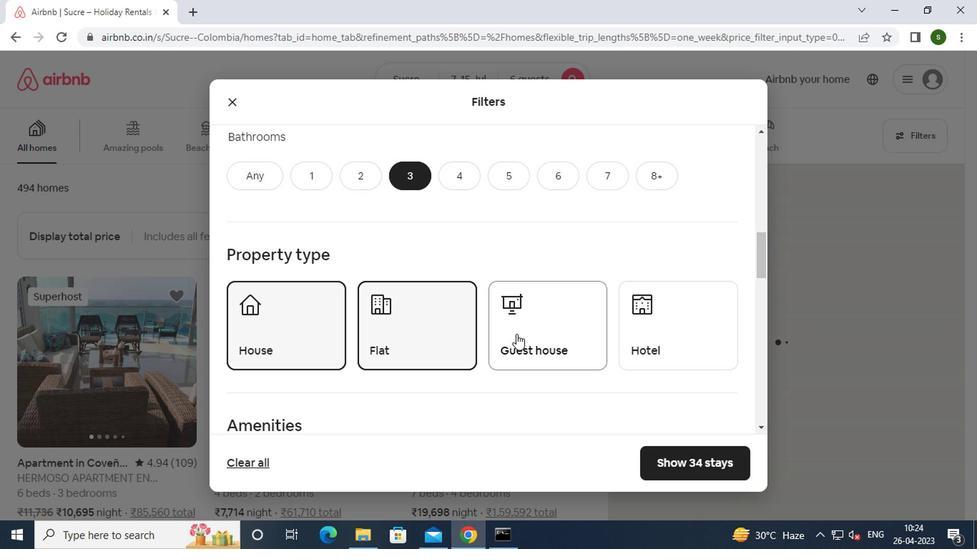 
Action: Mouse pressed left at (523, 334)
Screenshot: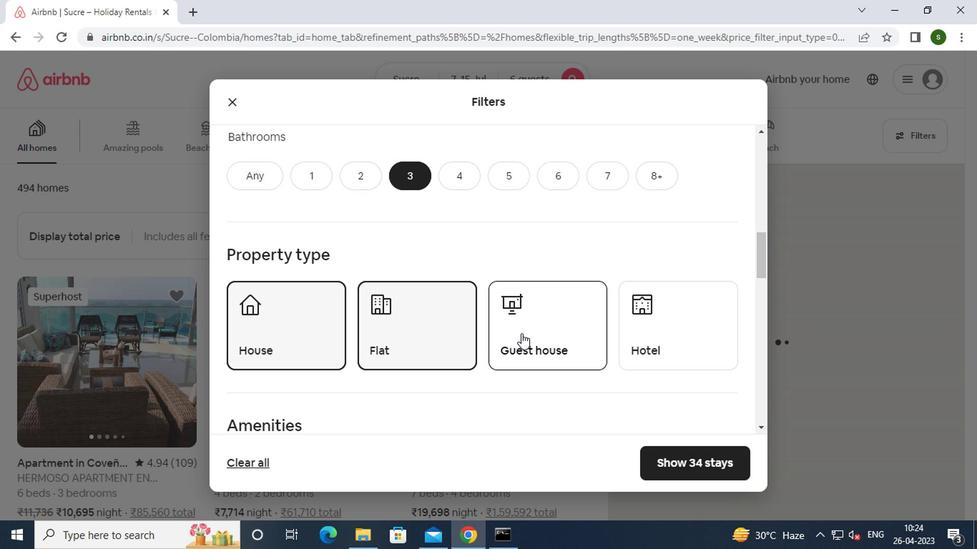
Action: Mouse moved to (495, 320)
Screenshot: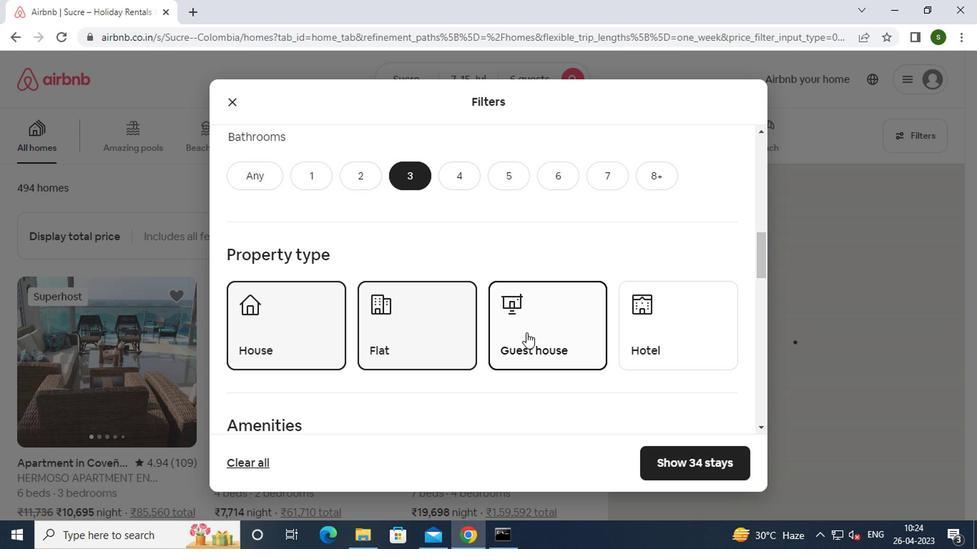 
Action: Mouse scrolled (495, 319) with delta (0, 0)
Screenshot: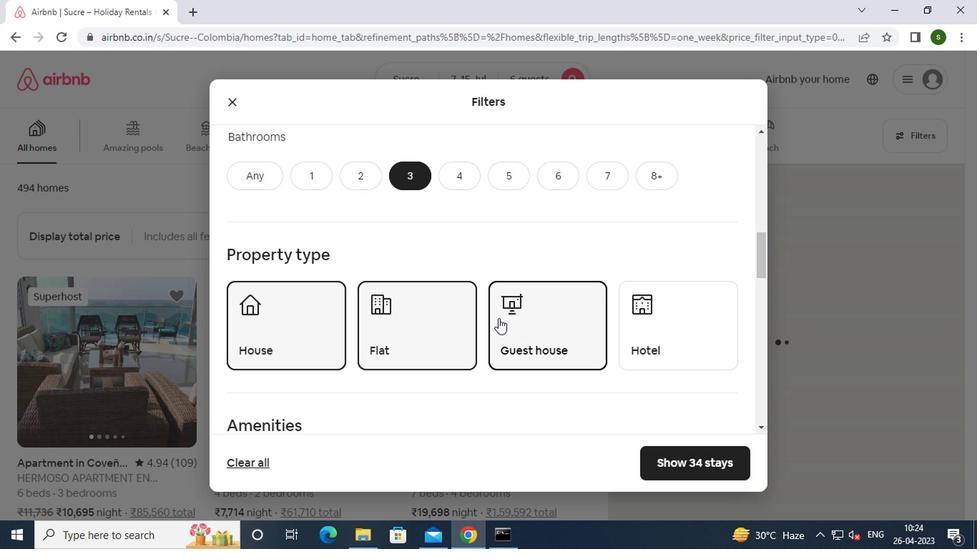 
Action: Mouse scrolled (495, 319) with delta (0, 0)
Screenshot: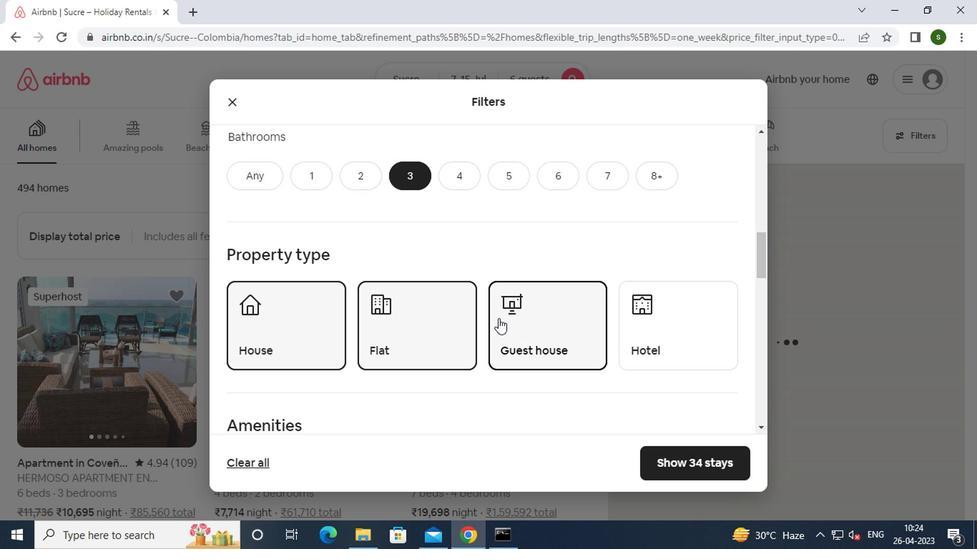 
Action: Mouse scrolled (495, 319) with delta (0, 0)
Screenshot: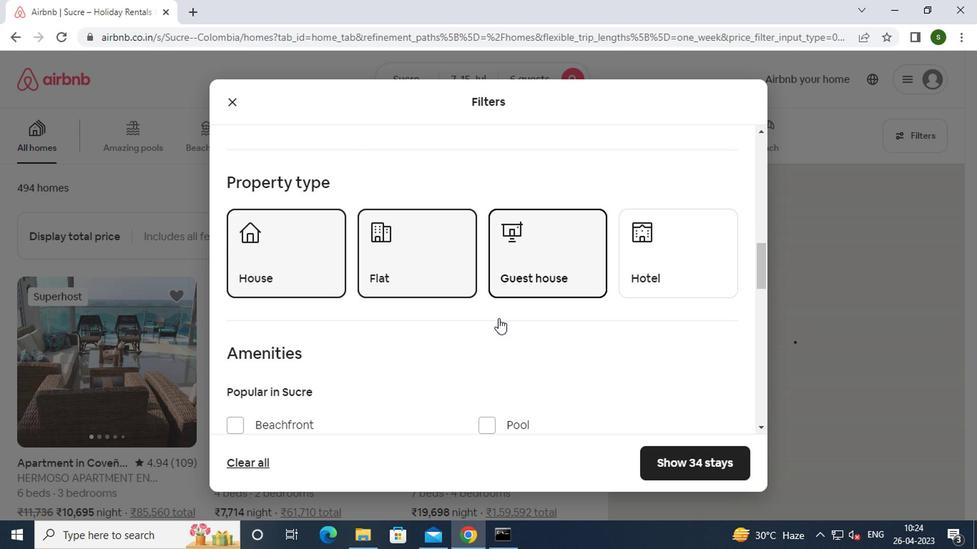 
Action: Mouse moved to (262, 382)
Screenshot: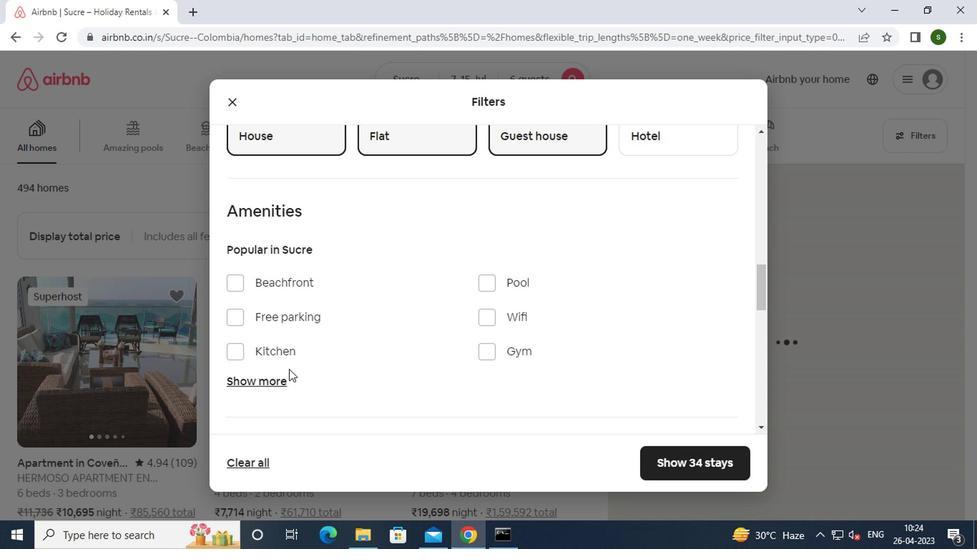 
Action: Mouse pressed left at (262, 382)
Screenshot: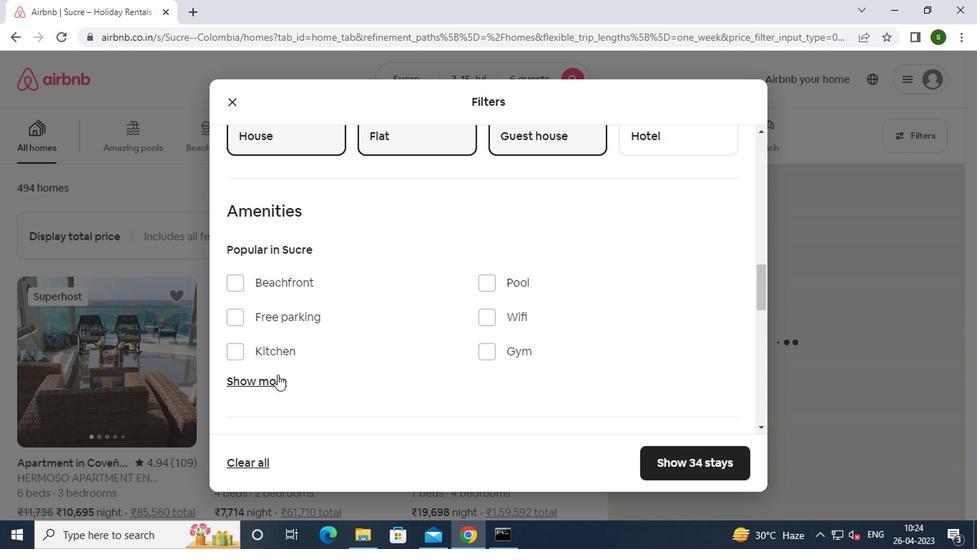 
Action: Mouse moved to (327, 362)
Screenshot: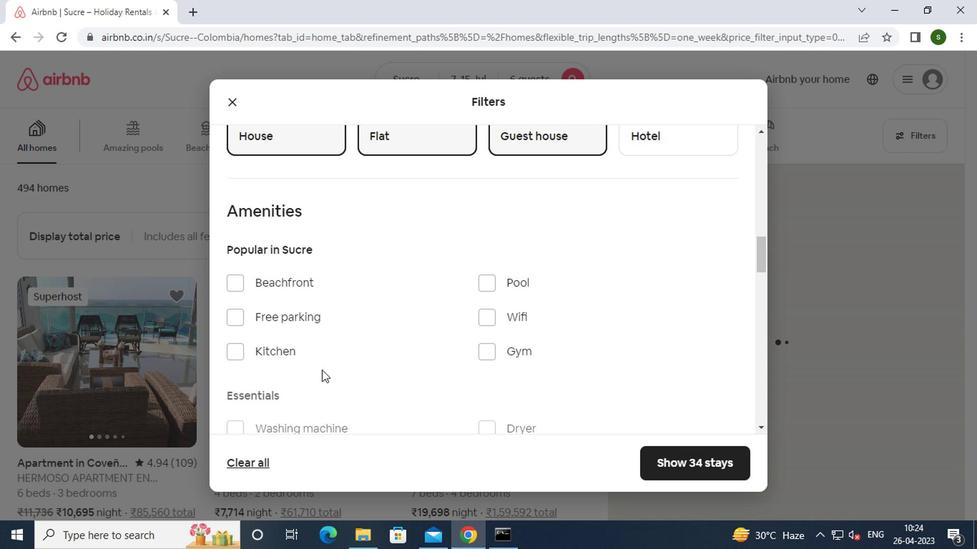 
Action: Mouse scrolled (327, 361) with delta (0, 0)
Screenshot: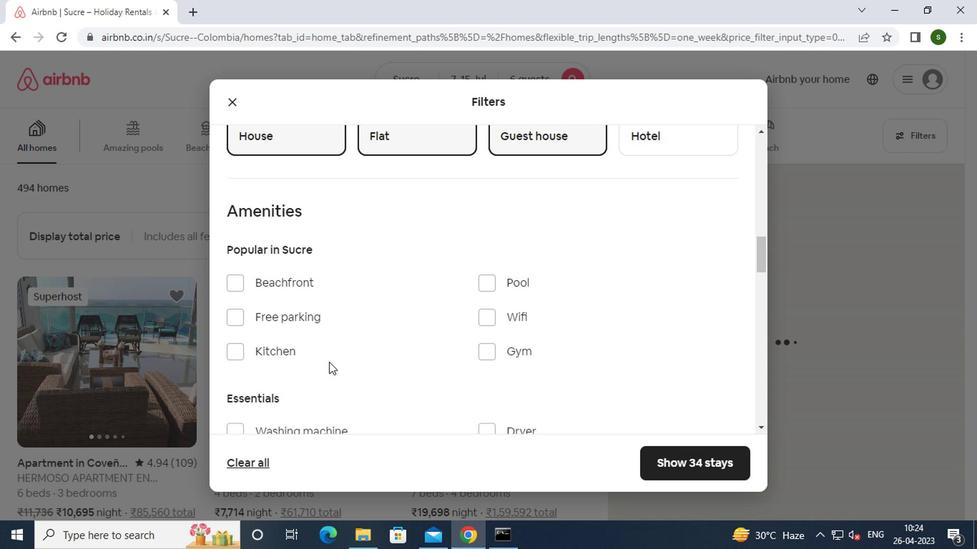 
Action: Mouse moved to (327, 359)
Screenshot: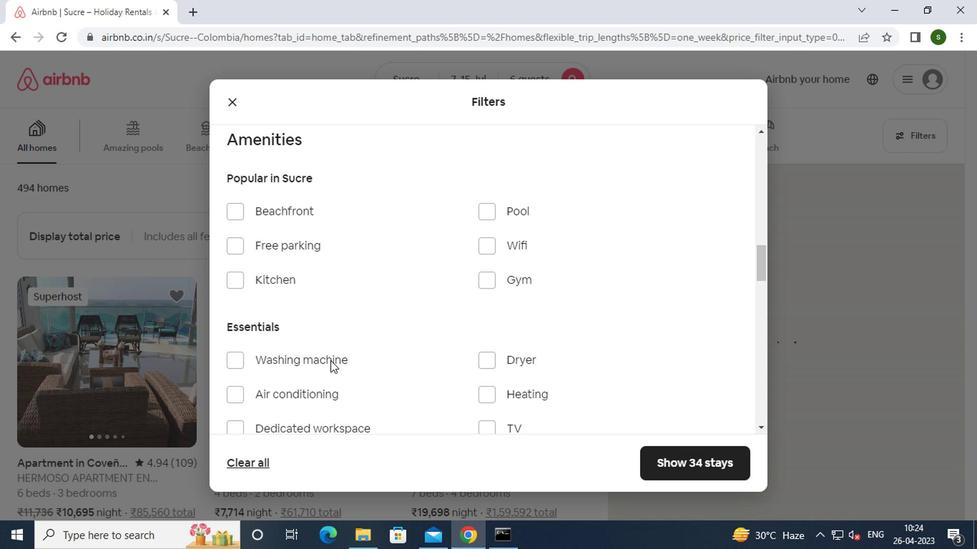 
Action: Mouse pressed left at (327, 359)
Screenshot: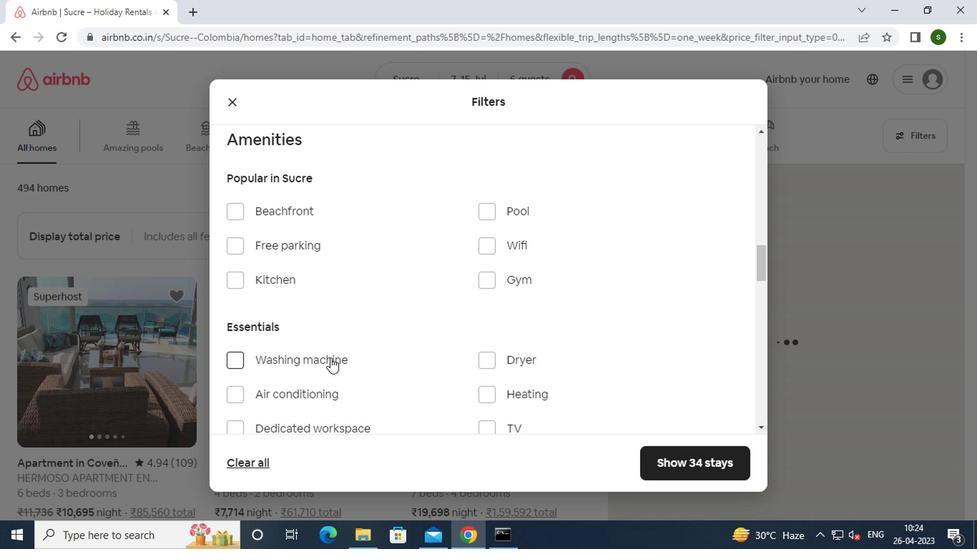 
Action: Mouse moved to (398, 313)
Screenshot: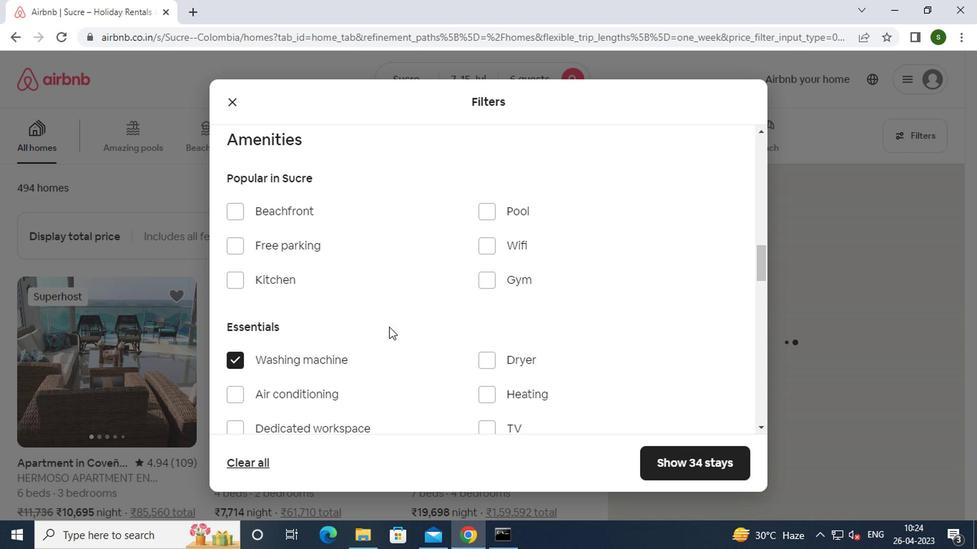 
Action: Mouse scrolled (398, 312) with delta (0, -1)
Screenshot: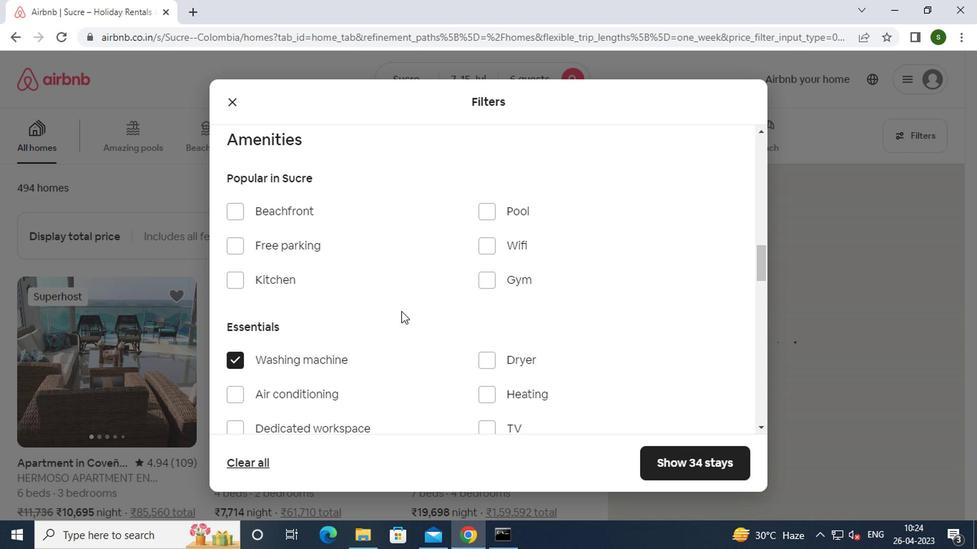 
Action: Mouse scrolled (398, 312) with delta (0, -1)
Screenshot: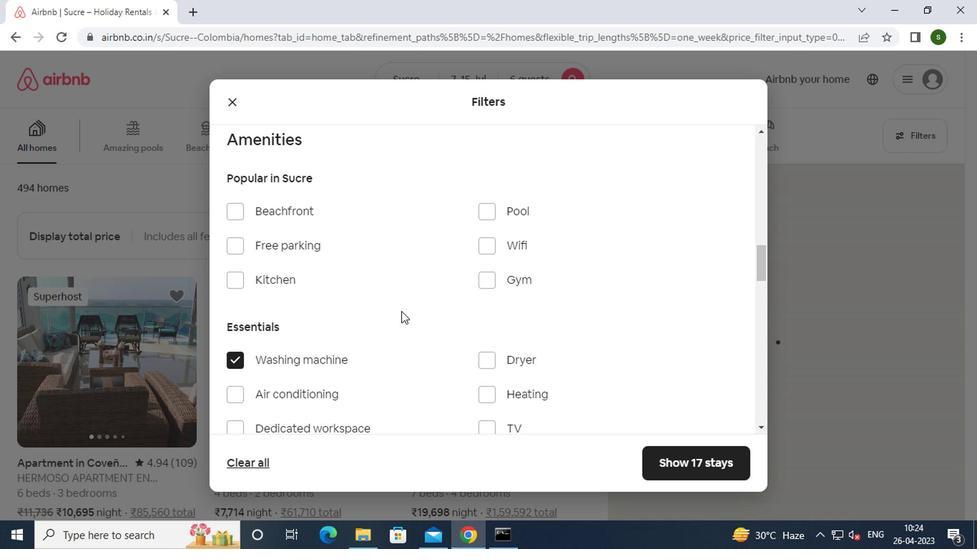 
Action: Mouse scrolled (398, 312) with delta (0, -1)
Screenshot: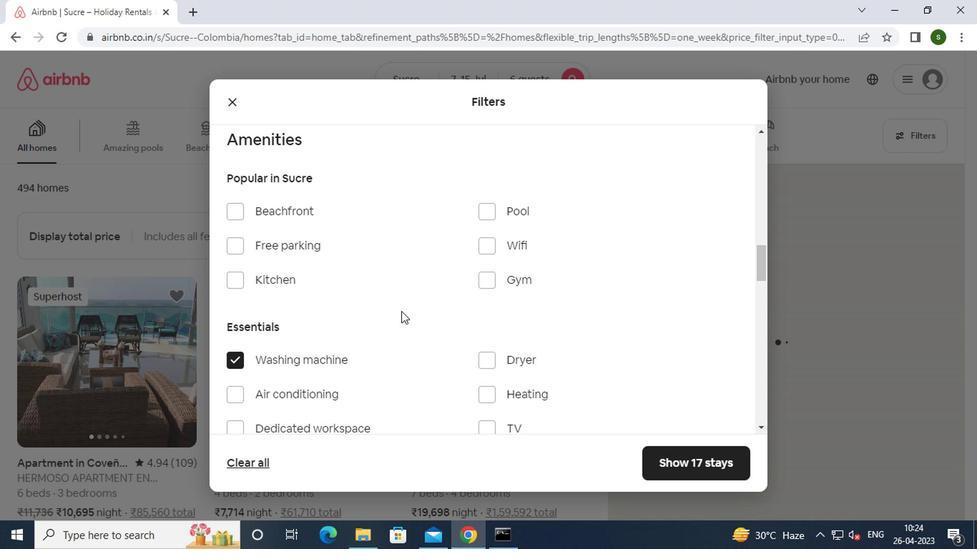 
Action: Mouse moved to (398, 309)
Screenshot: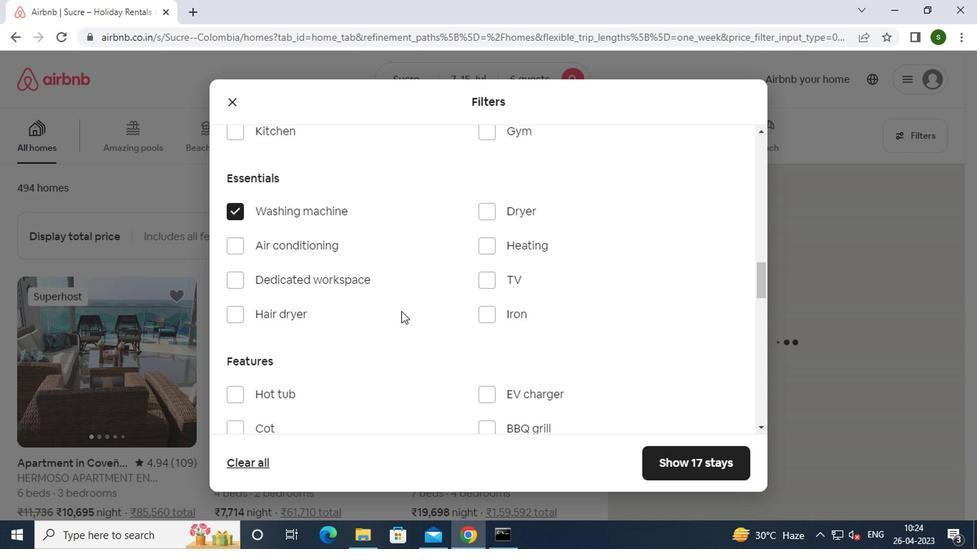 
Action: Mouse scrolled (398, 308) with delta (0, -1)
Screenshot: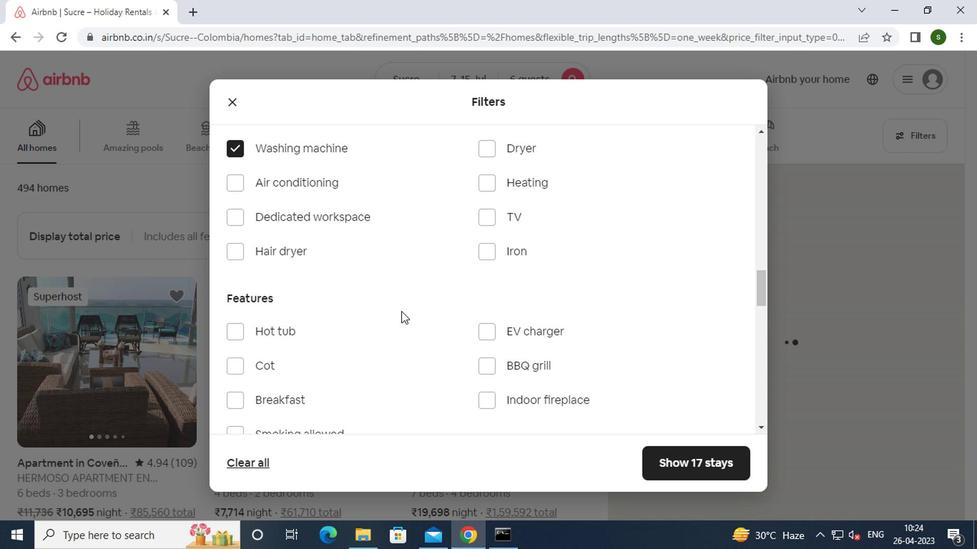 
Action: Mouse scrolled (398, 308) with delta (0, -1)
Screenshot: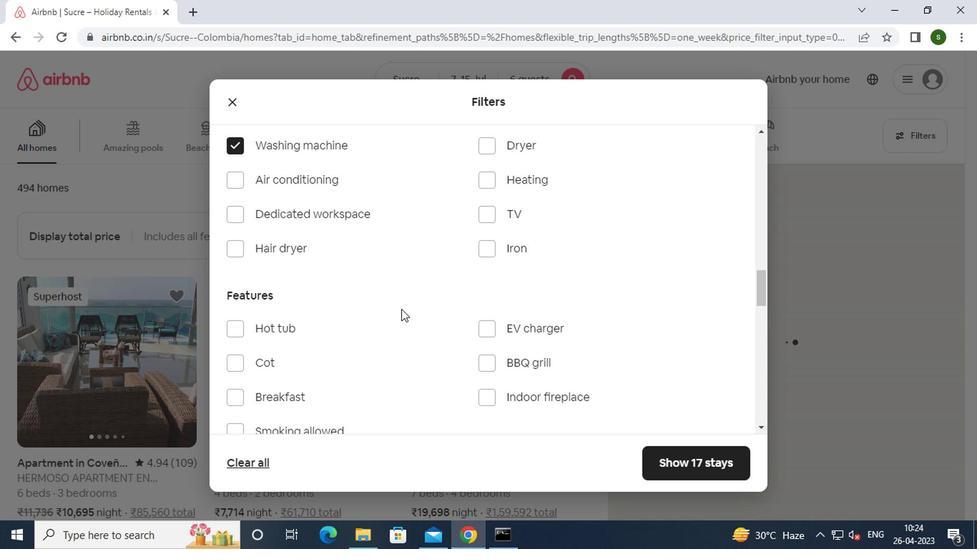 
Action: Mouse scrolled (398, 308) with delta (0, -1)
Screenshot: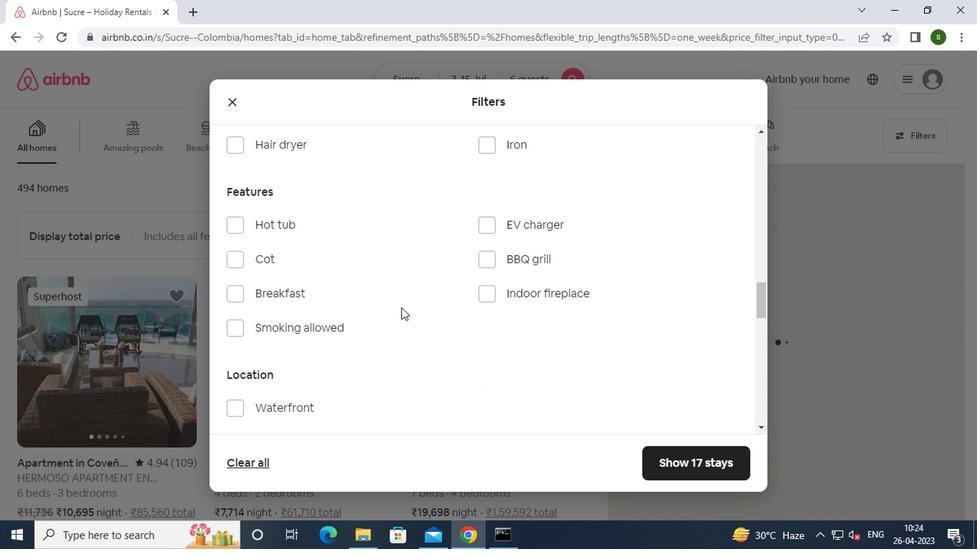 
Action: Mouse scrolled (398, 308) with delta (0, -1)
Screenshot: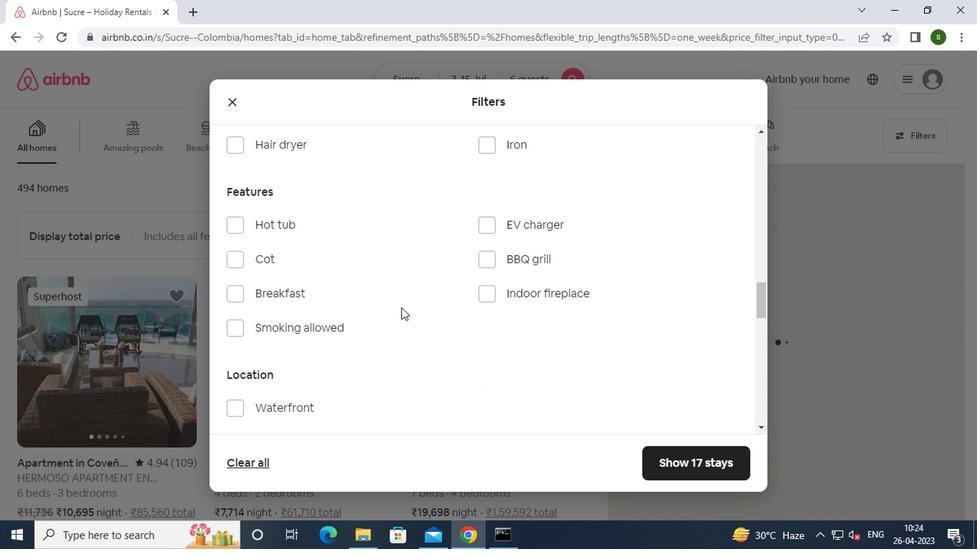 
Action: Mouse scrolled (398, 308) with delta (0, -1)
Screenshot: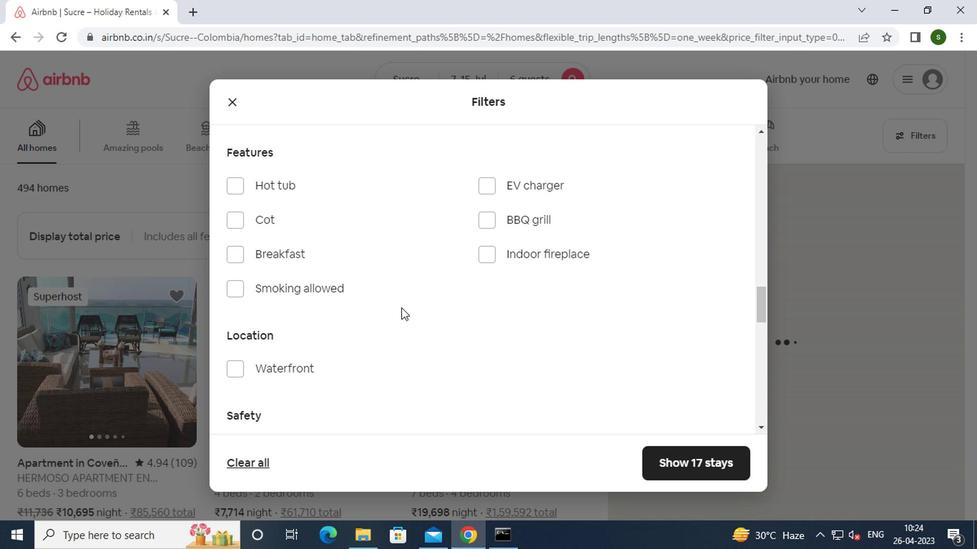 
Action: Mouse moved to (610, 375)
Screenshot: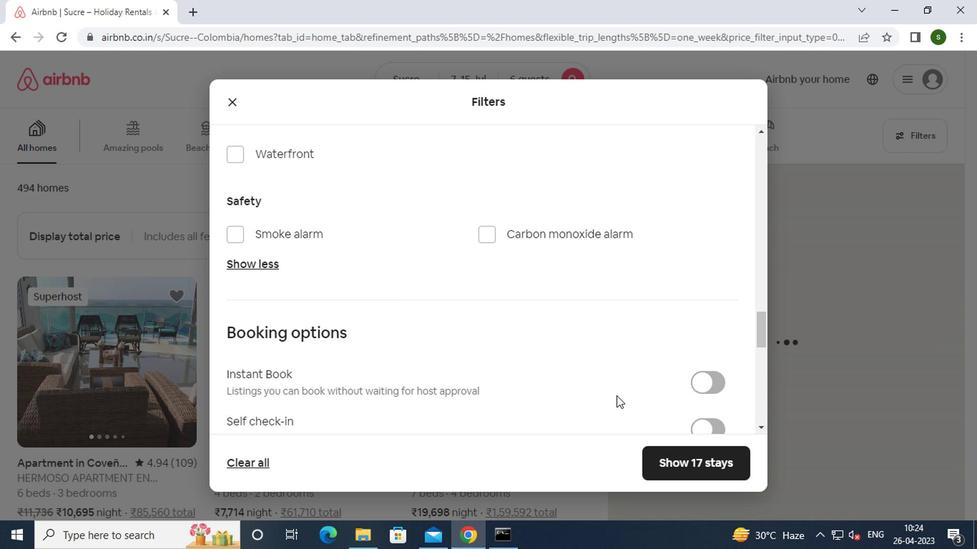 
Action: Mouse scrolled (610, 374) with delta (0, -1)
Screenshot: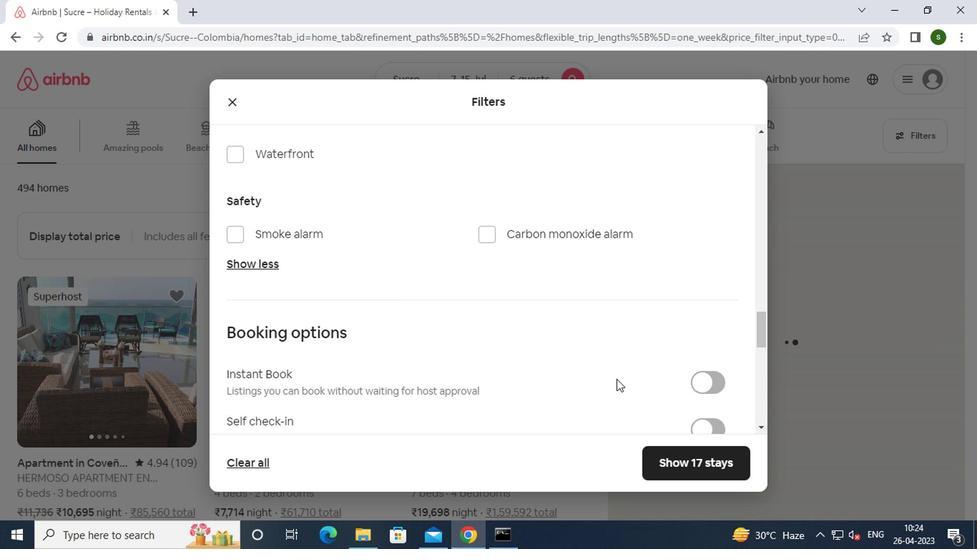 
Action: Mouse moved to (700, 361)
Screenshot: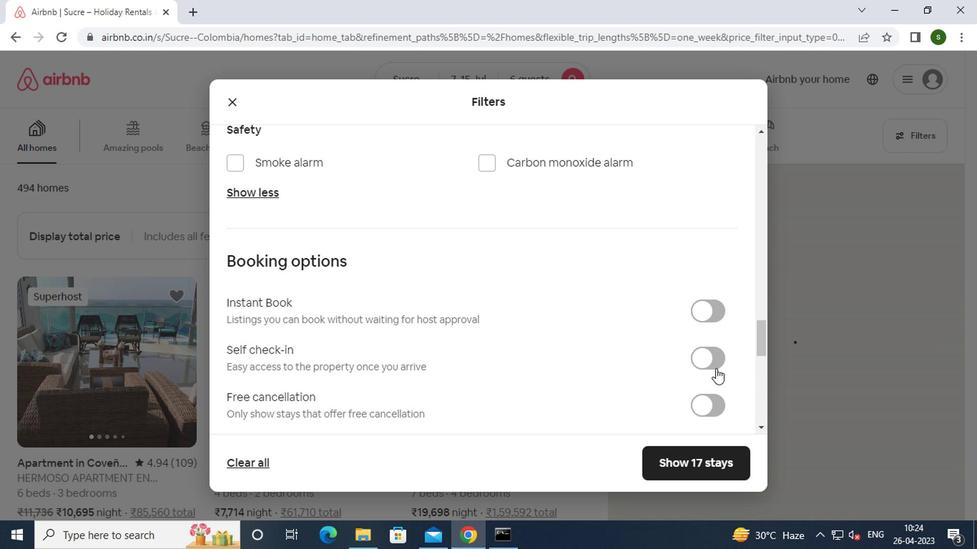 
Action: Mouse pressed left at (700, 361)
Screenshot: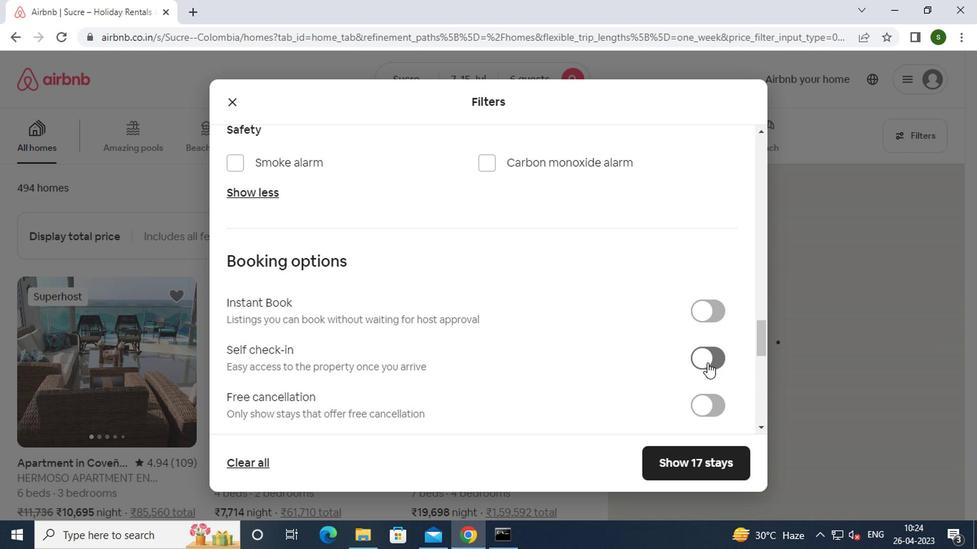 
Action: Mouse moved to (526, 332)
Screenshot: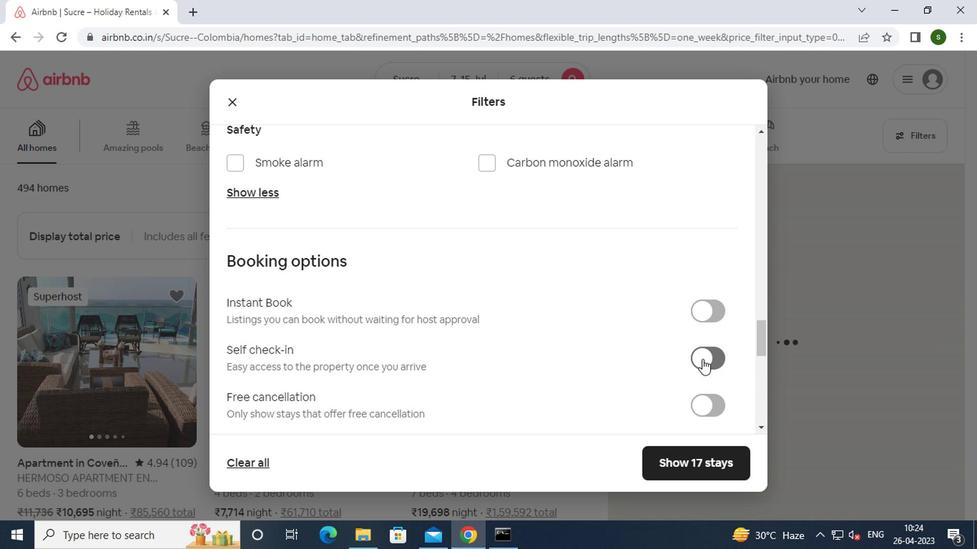 
Action: Mouse scrolled (526, 331) with delta (0, 0)
Screenshot: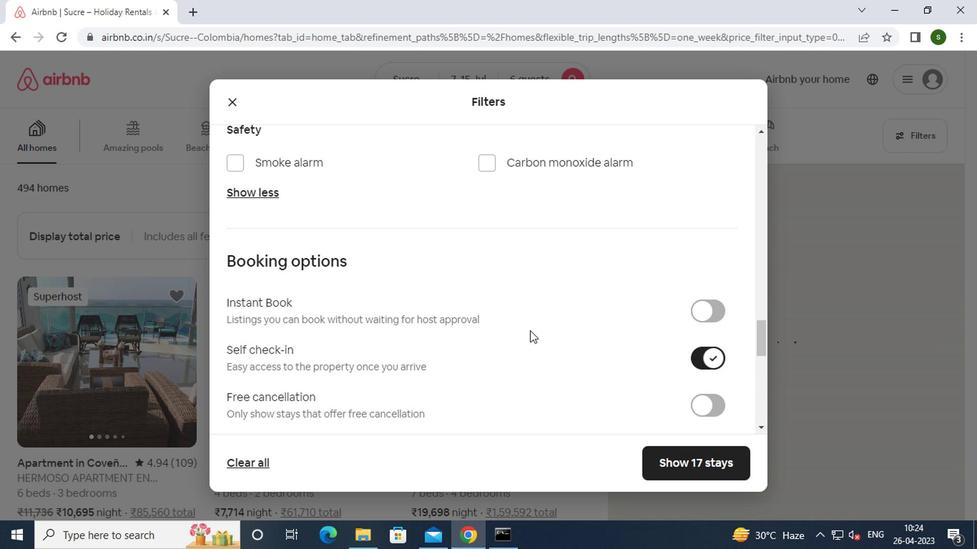 
Action: Mouse scrolled (526, 331) with delta (0, 0)
Screenshot: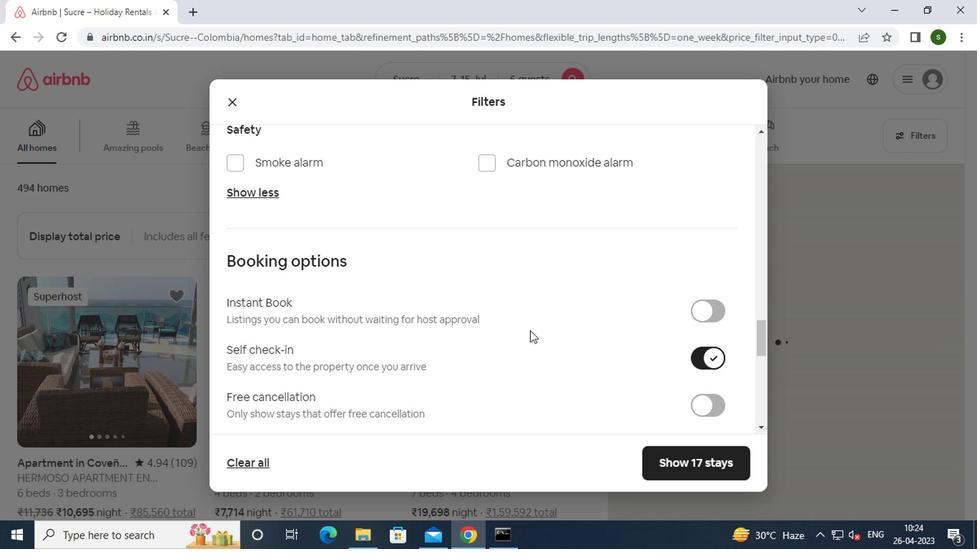 
Action: Mouse scrolled (526, 331) with delta (0, 0)
Screenshot: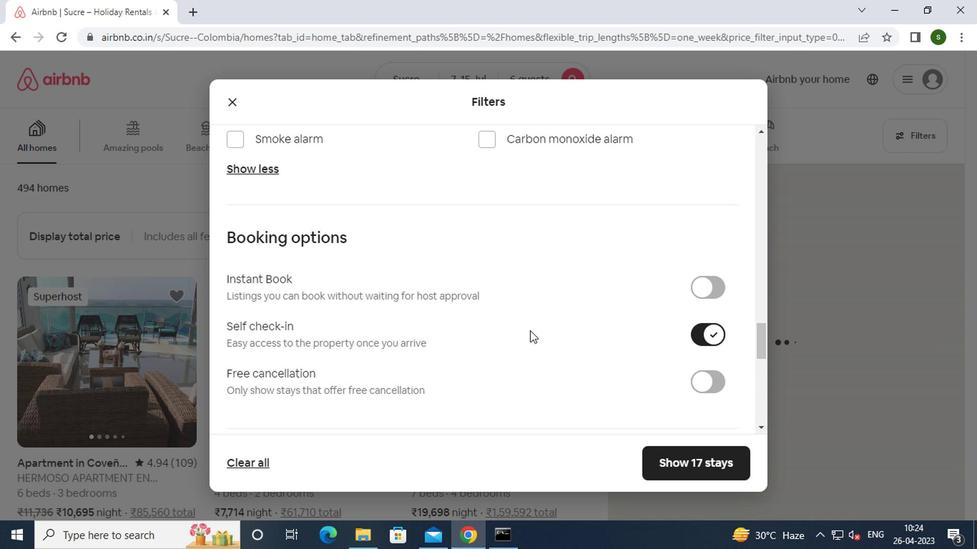 
Action: Mouse scrolled (526, 331) with delta (0, 0)
Screenshot: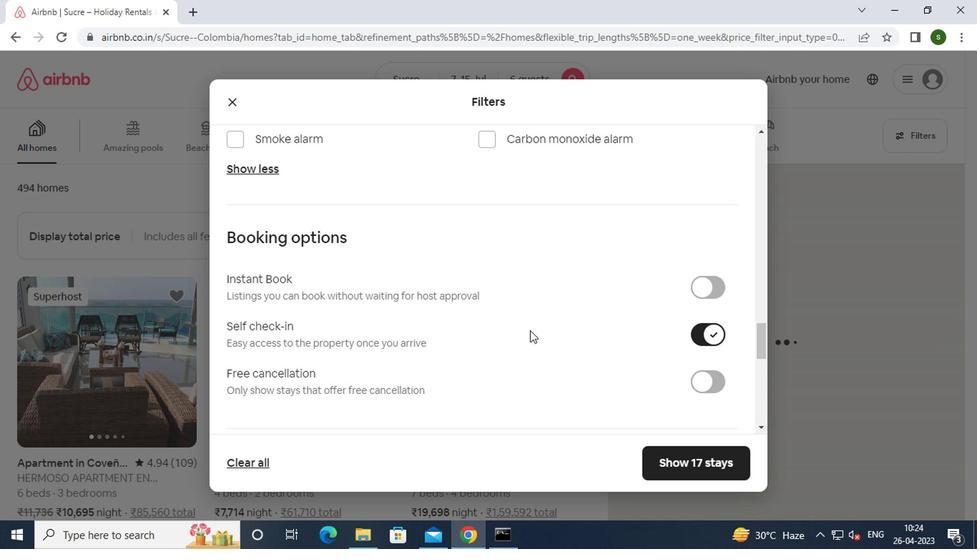 
Action: Mouse moved to (526, 331)
Screenshot: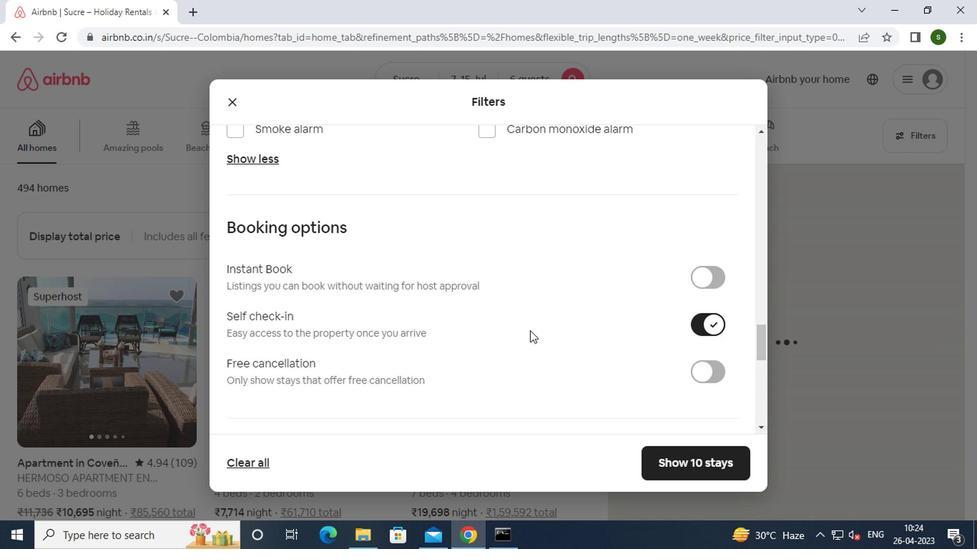 
Action: Mouse scrolled (526, 330) with delta (0, -1)
Screenshot: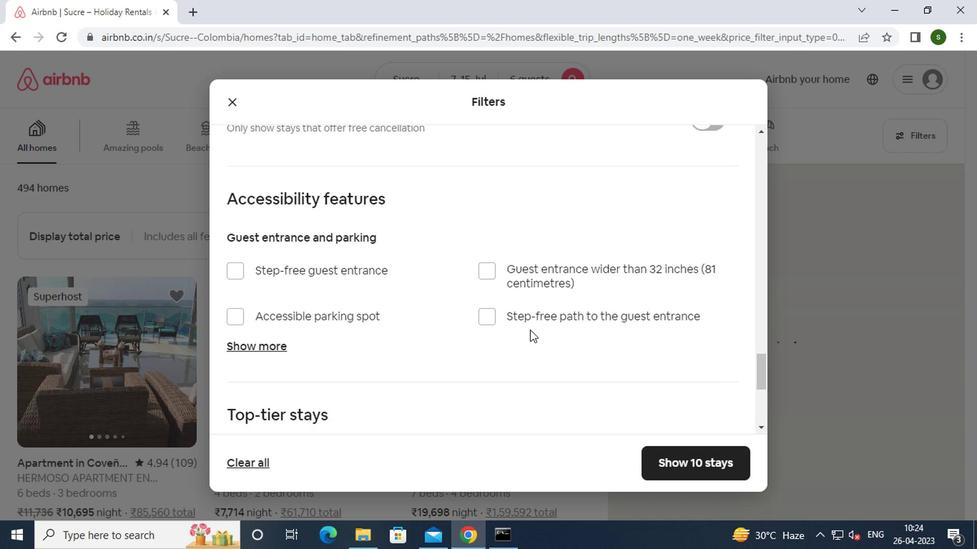 
Action: Mouse scrolled (526, 330) with delta (0, -1)
Screenshot: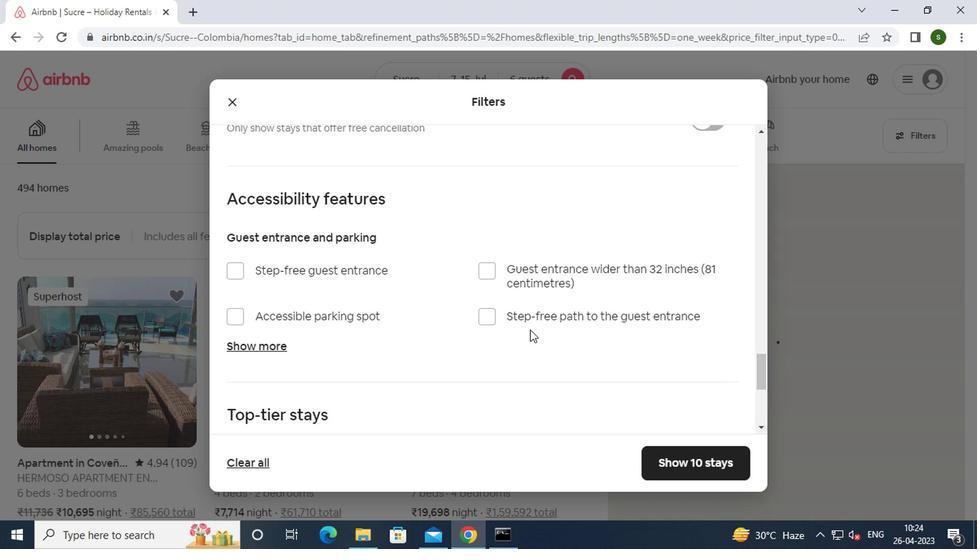 
Action: Mouse scrolled (526, 330) with delta (0, -1)
Screenshot: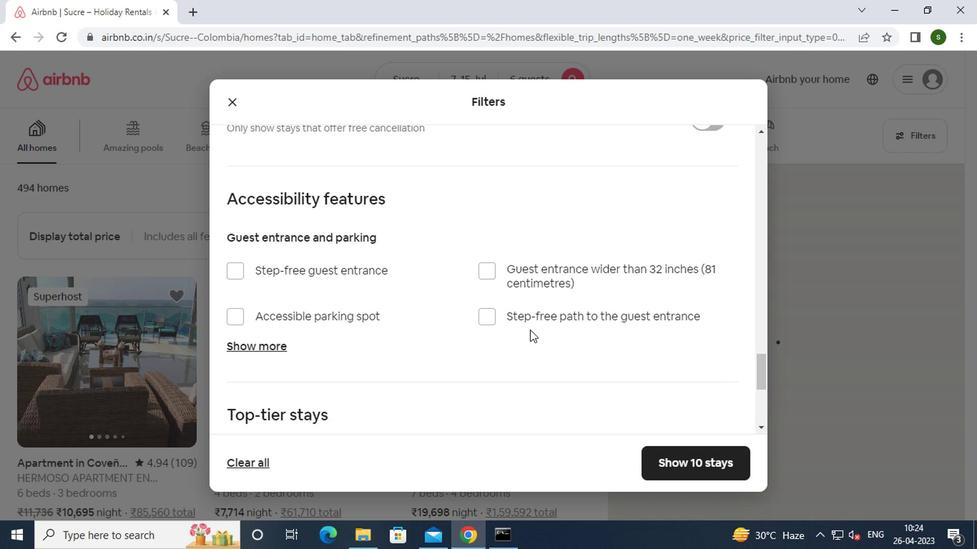 
Action: Mouse scrolled (526, 330) with delta (0, -1)
Screenshot: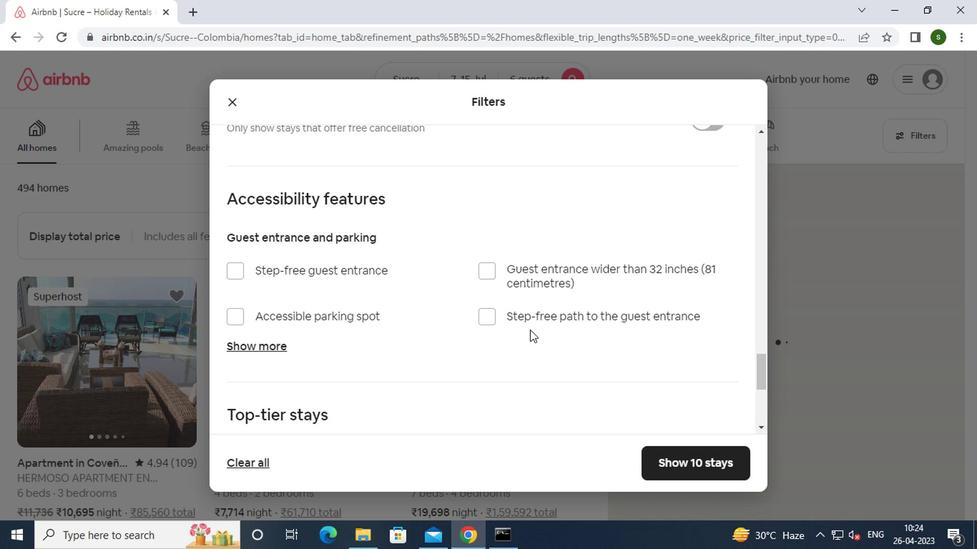 
Action: Mouse scrolled (526, 330) with delta (0, -1)
Screenshot: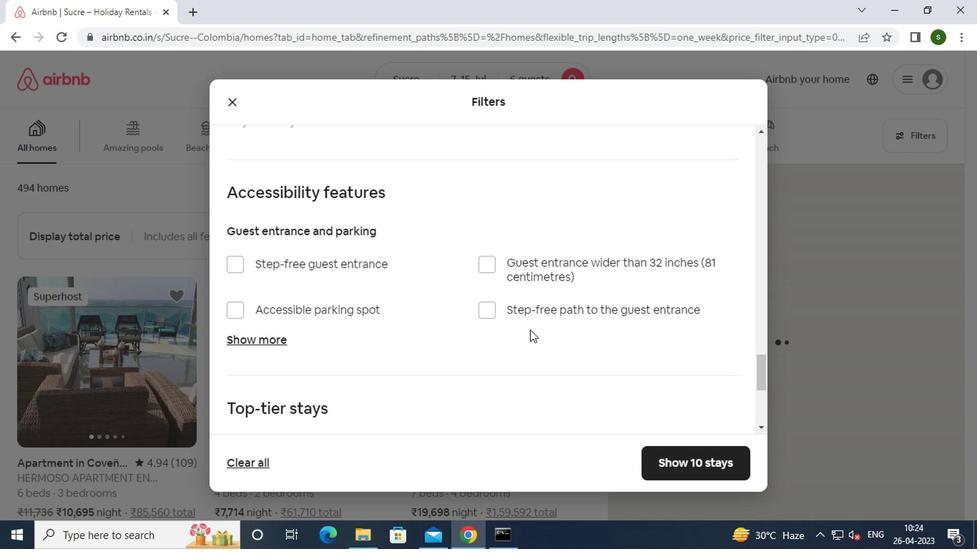 
Action: Mouse moved to (259, 331)
Screenshot: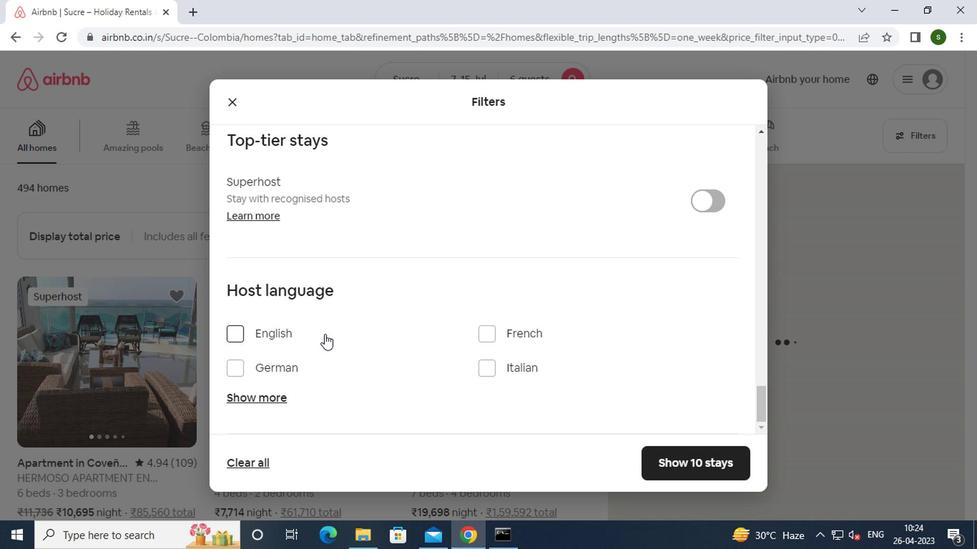 
Action: Mouse pressed left at (259, 331)
Screenshot: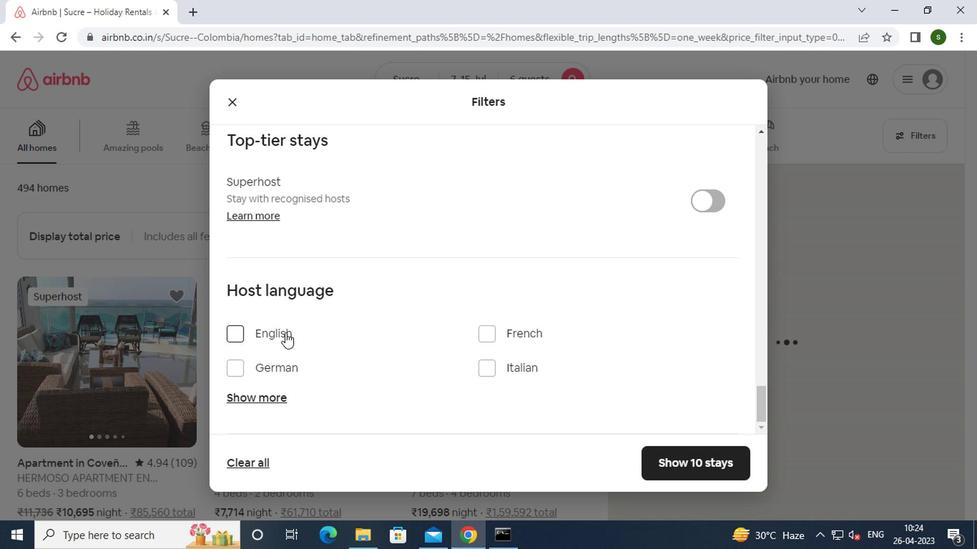 
Action: Mouse moved to (654, 460)
Screenshot: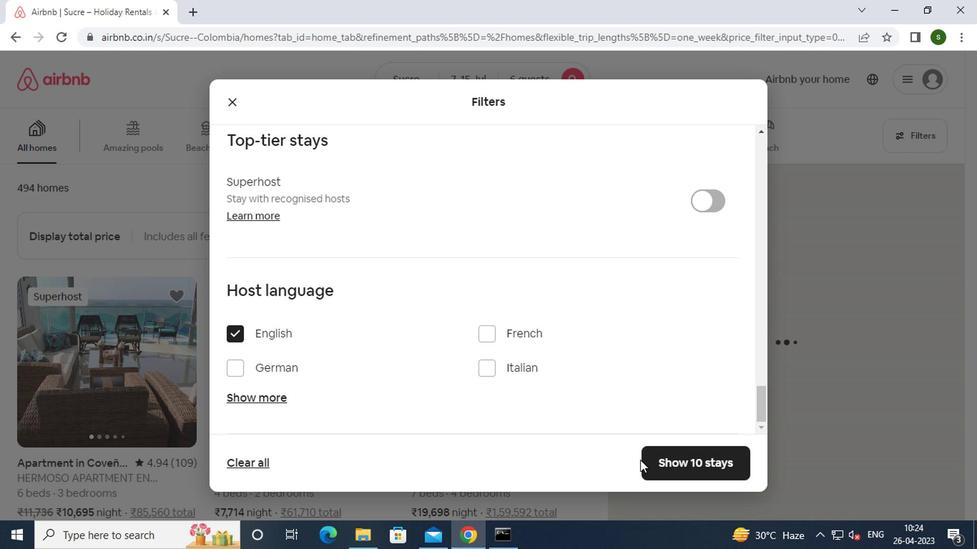 
Action: Mouse pressed left at (654, 460)
Screenshot: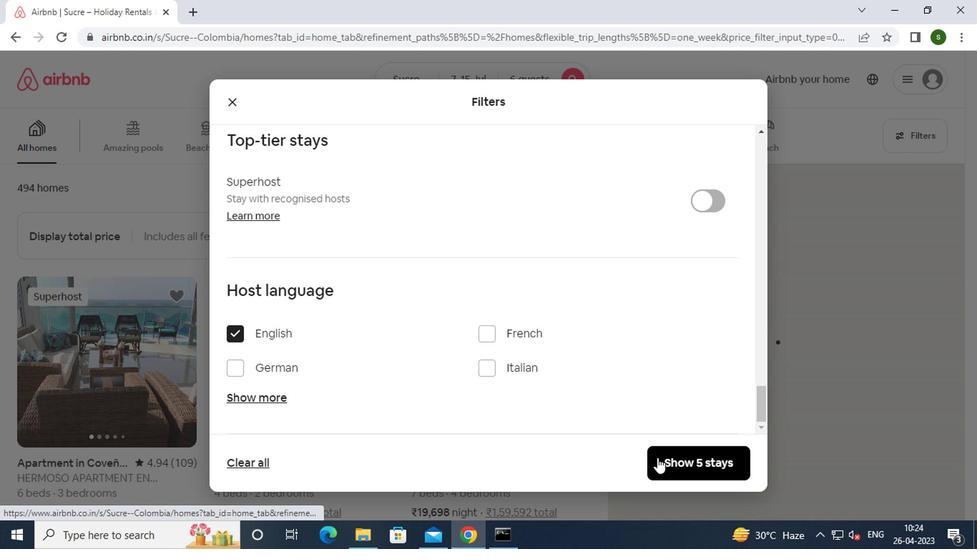 
Action: Mouse moved to (420, 350)
Screenshot: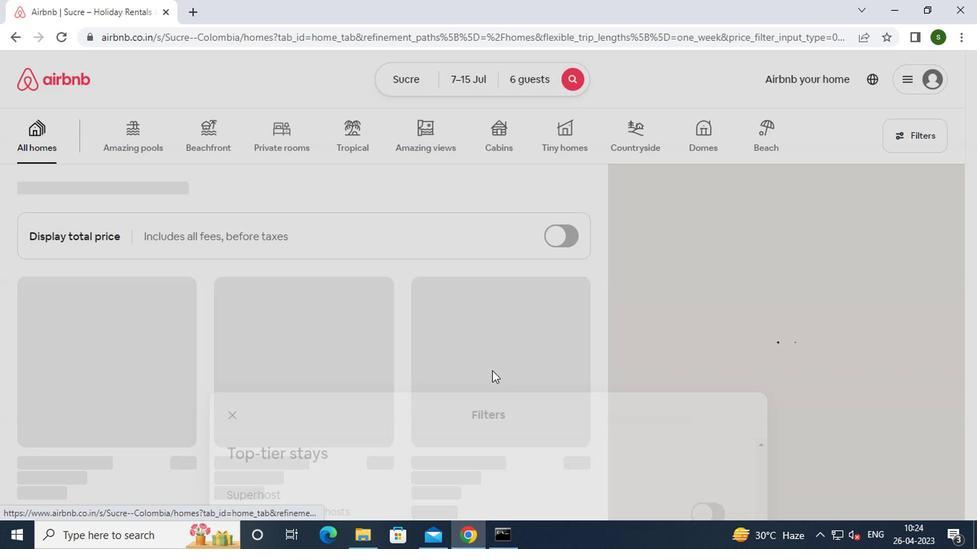
